 Task: Open Card Prototype Testing Review in Board Customer Journey Optimization to Workspace Digital Product Management and add a team member Softage.4@softage.net, a label Purple, a checklist Pastry Arts, an attachment from your computer, a color Purple and finally, add a card description 'Plan and execute company team-building retreat with a focus on personal branding' and a comment 'Given the potential impact of this task, let us ensure that we have a clear understanding of the consequences of our actions.'. Add a start date 'Jan 08, 1900' with a due date 'Jan 15, 1900'
Action: Mouse moved to (521, 139)
Screenshot: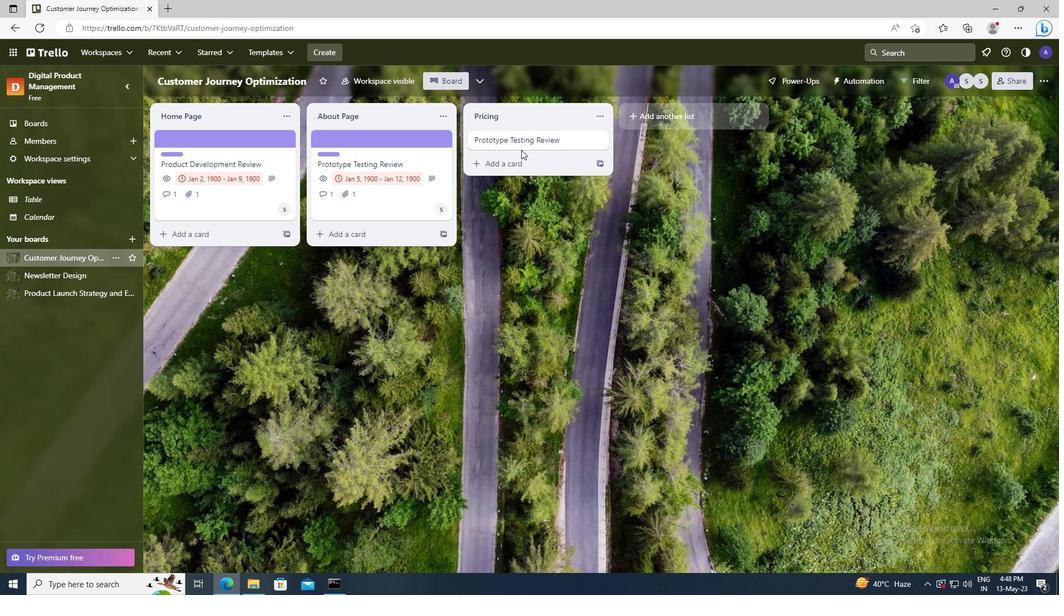 
Action: Mouse pressed left at (521, 139)
Screenshot: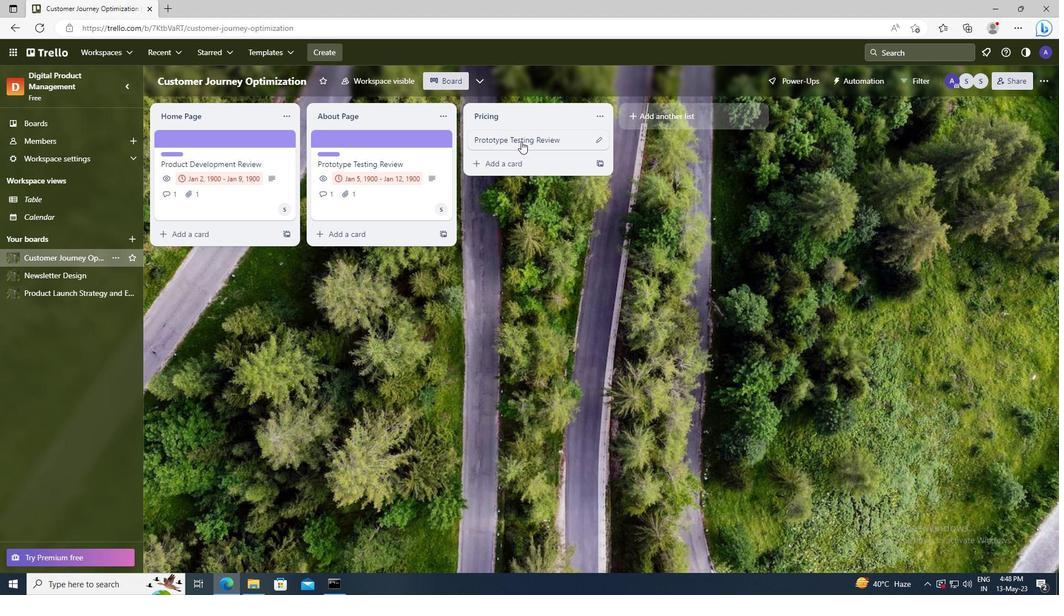 
Action: Mouse moved to (653, 178)
Screenshot: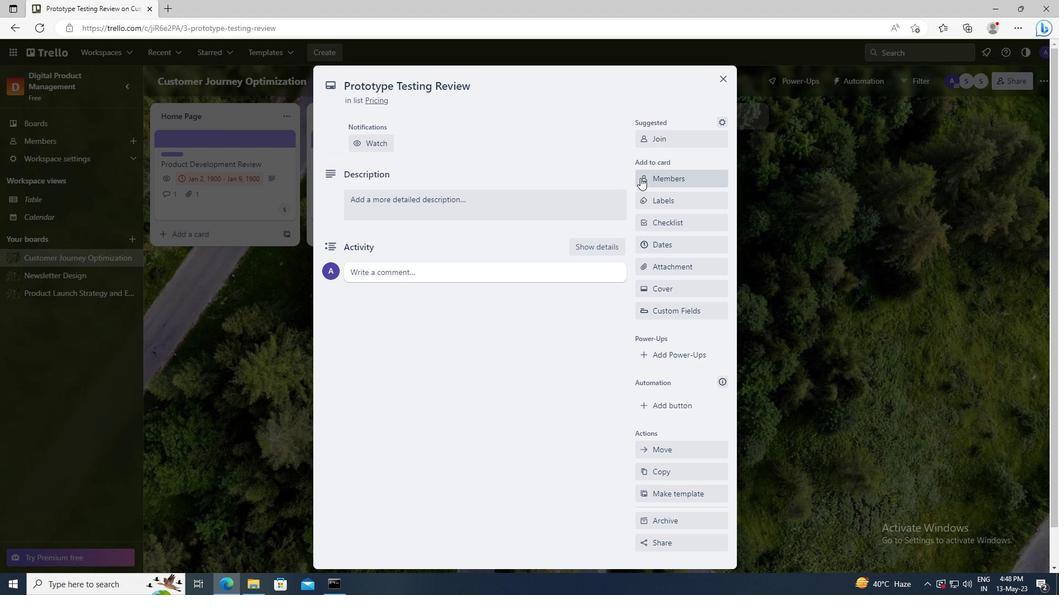 
Action: Mouse pressed left at (653, 178)
Screenshot: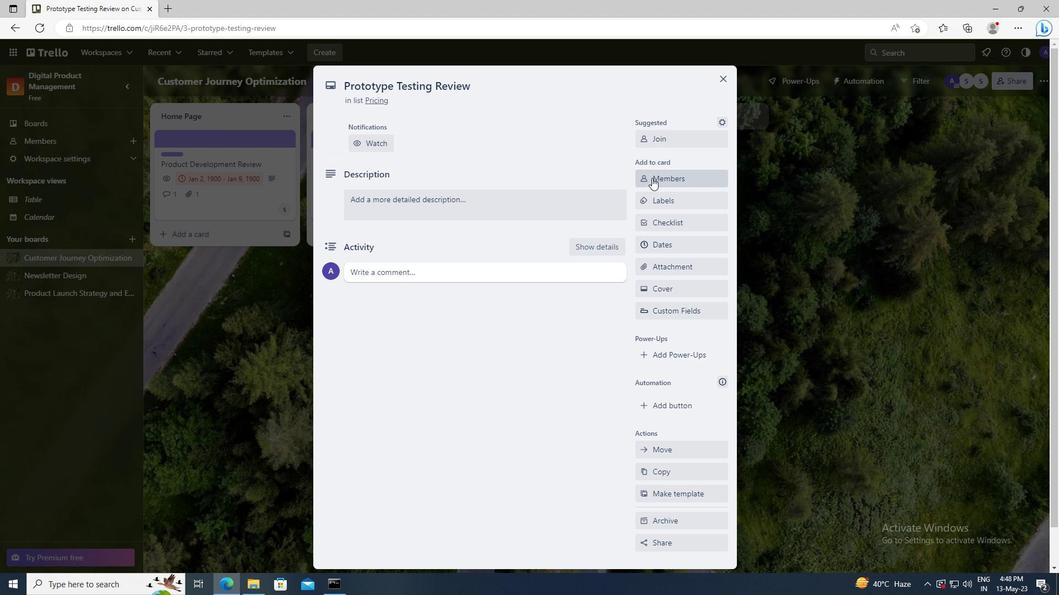 
Action: Mouse moved to (661, 228)
Screenshot: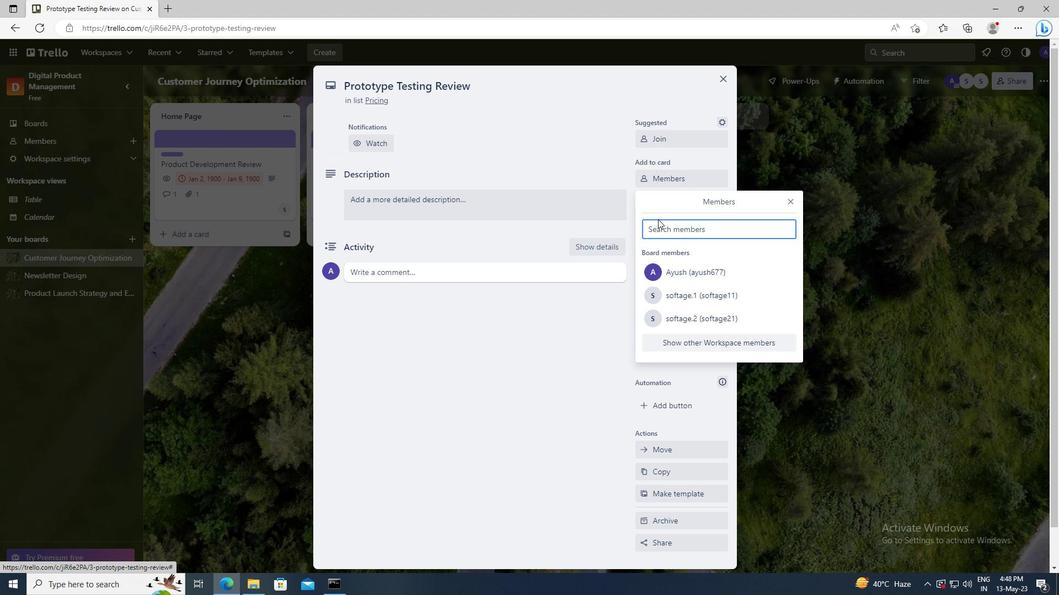 
Action: Mouse pressed left at (661, 228)
Screenshot: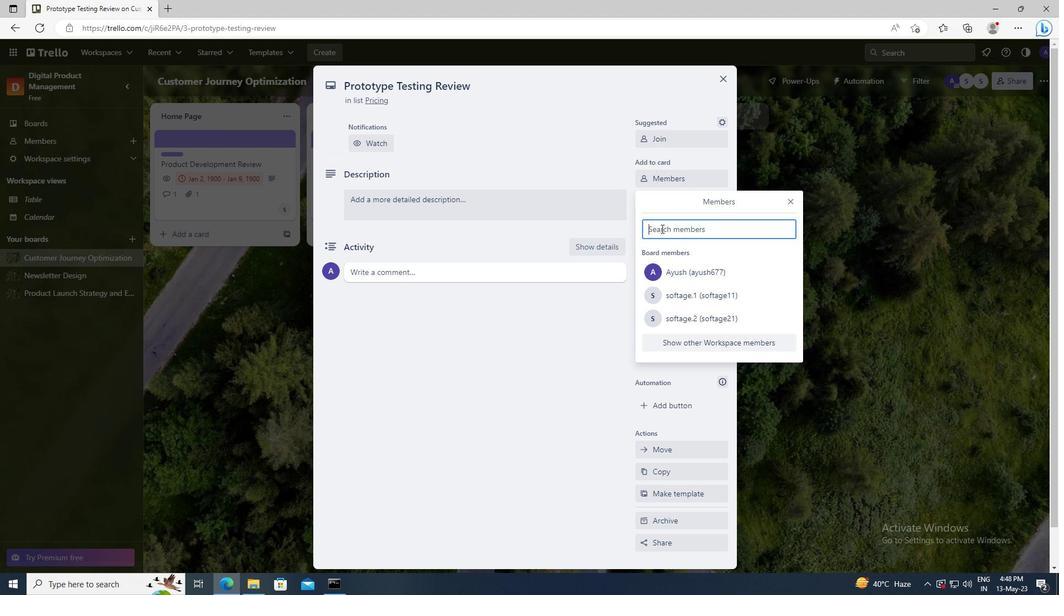 
Action: Key pressed <Key.shift>SOFTAGE.4
Screenshot: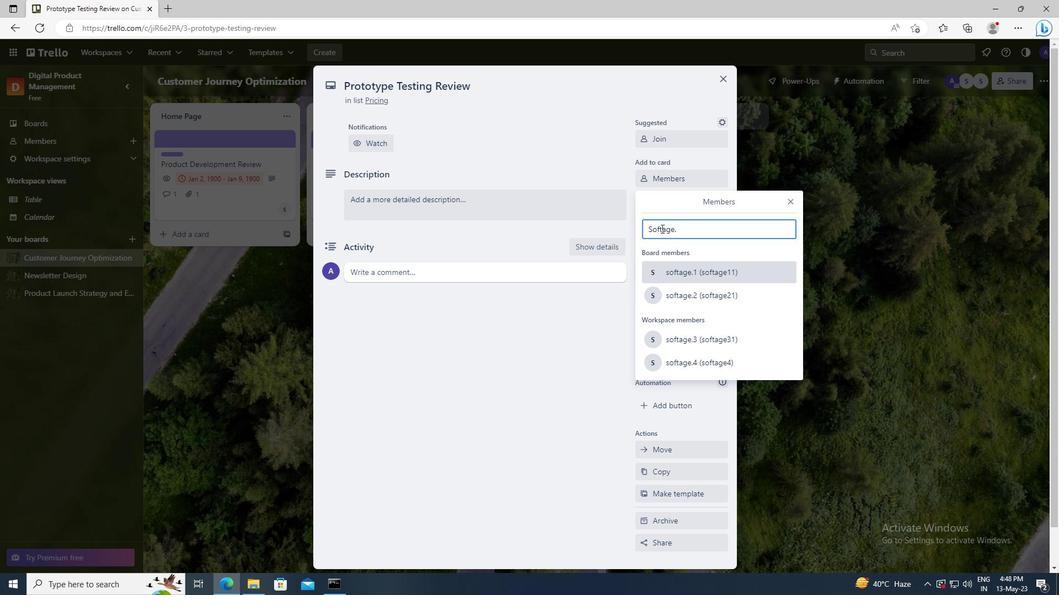 
Action: Mouse moved to (676, 333)
Screenshot: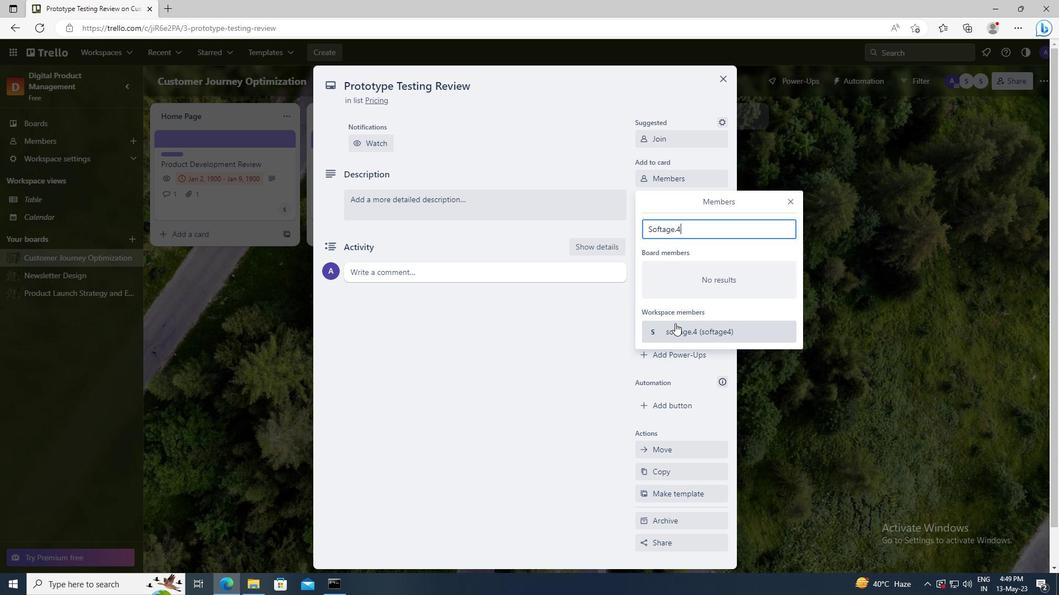 
Action: Mouse pressed left at (676, 333)
Screenshot: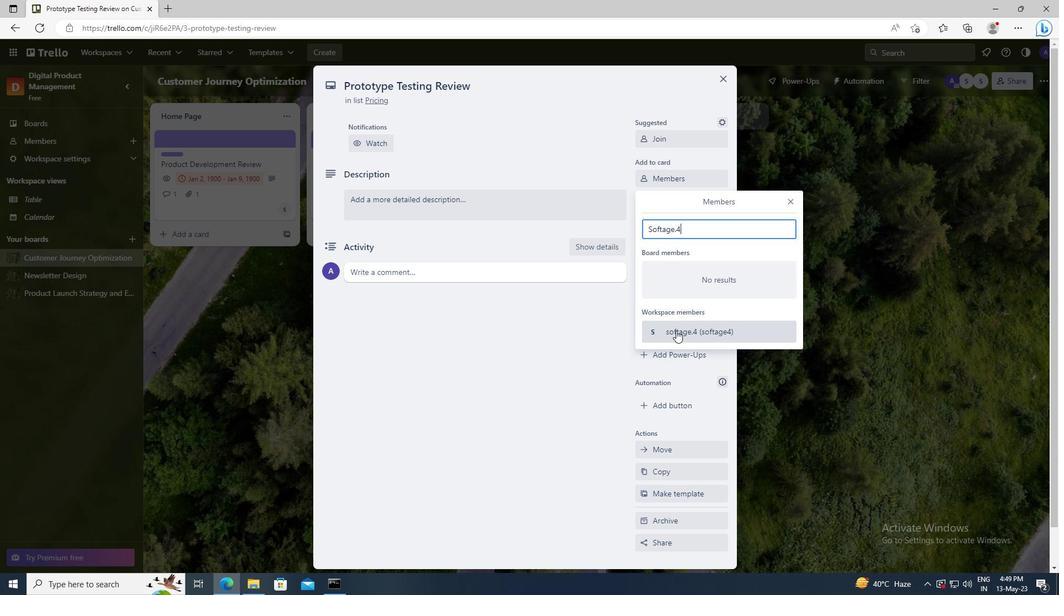 
Action: Mouse moved to (790, 201)
Screenshot: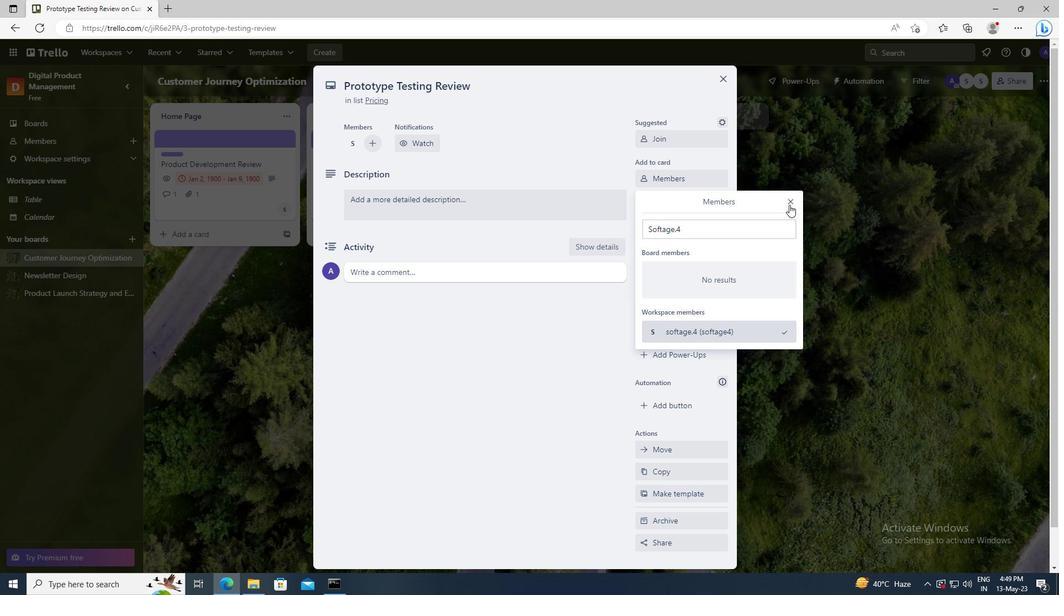
Action: Mouse pressed left at (790, 201)
Screenshot: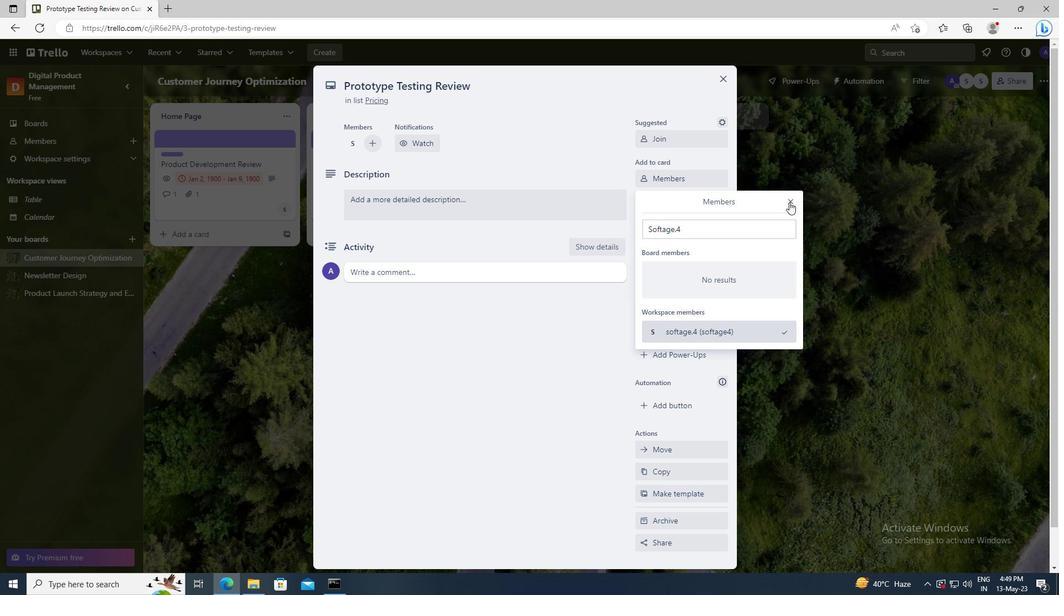 
Action: Mouse moved to (679, 194)
Screenshot: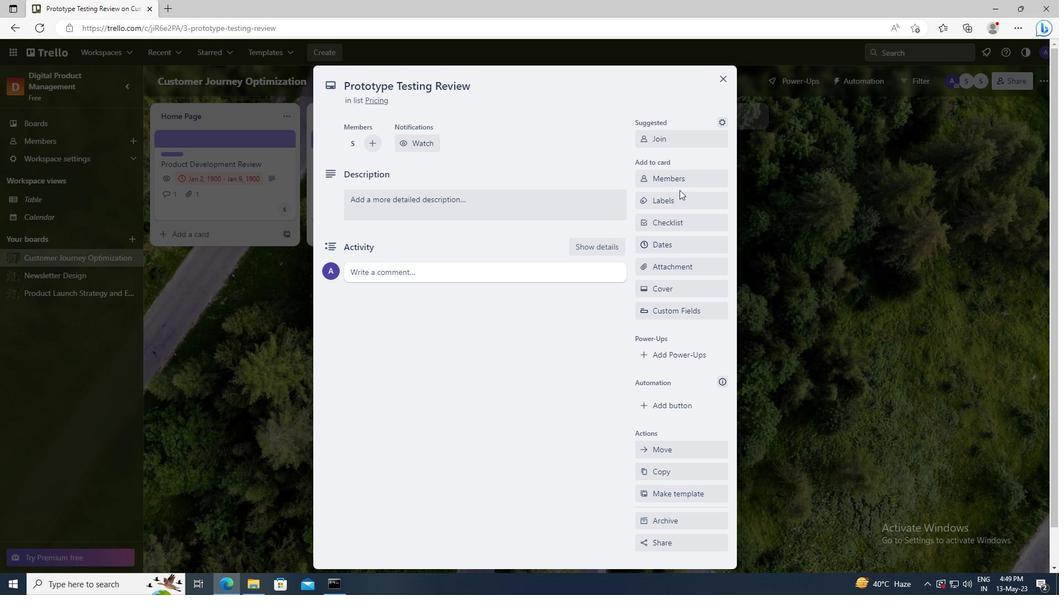 
Action: Mouse pressed left at (679, 194)
Screenshot: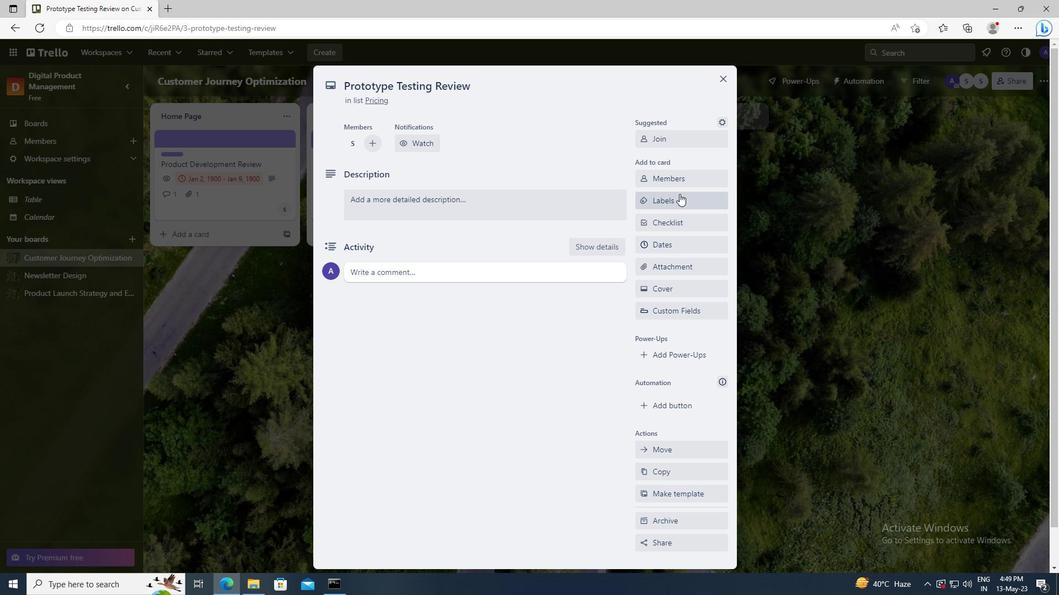 
Action: Mouse moved to (722, 415)
Screenshot: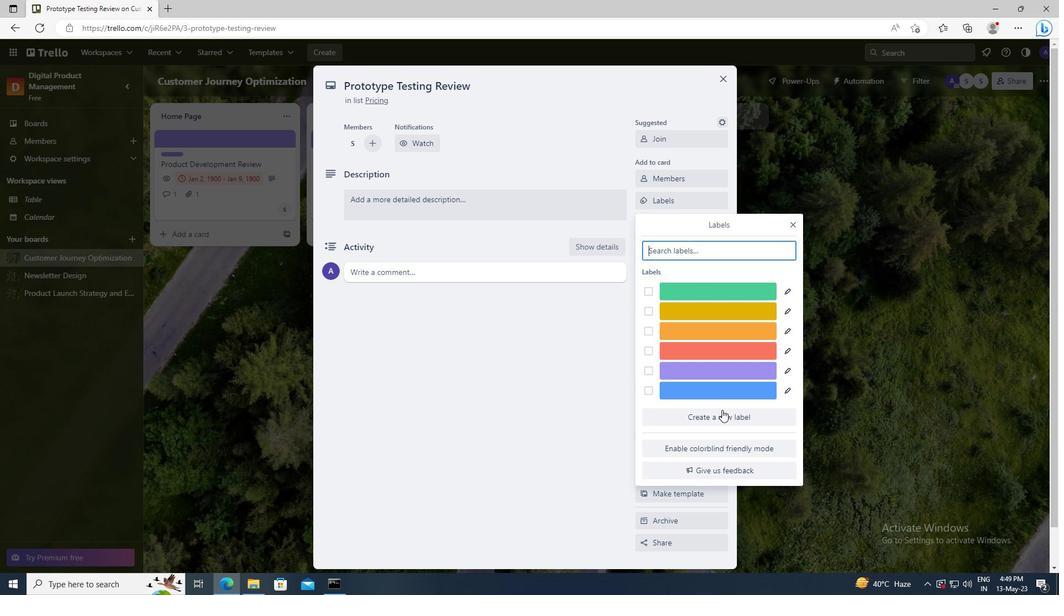 
Action: Mouse pressed left at (722, 415)
Screenshot: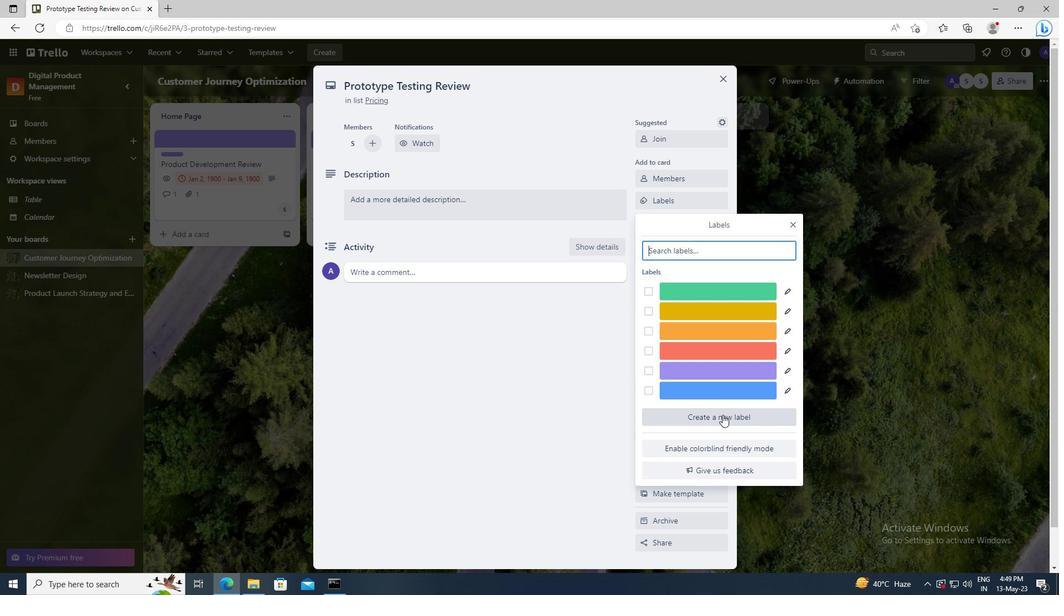 
Action: Mouse moved to (778, 387)
Screenshot: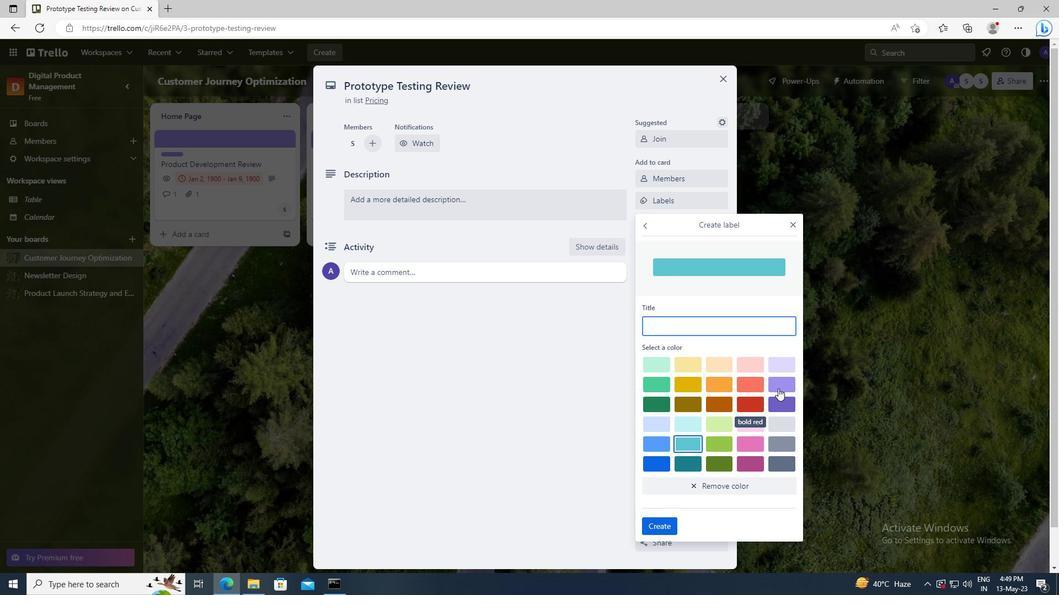 
Action: Mouse pressed left at (778, 387)
Screenshot: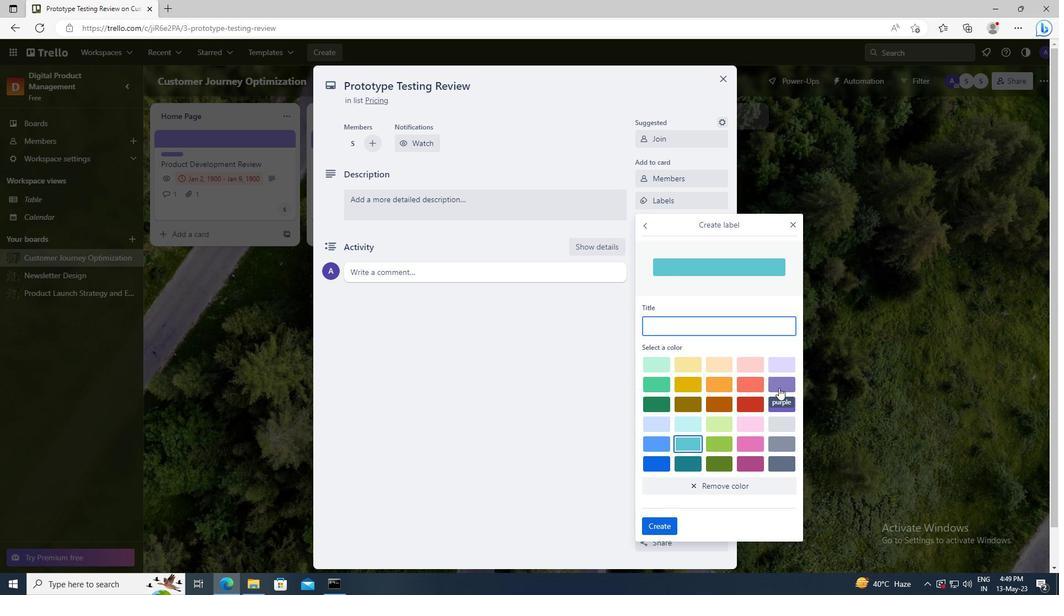 
Action: Mouse moved to (668, 525)
Screenshot: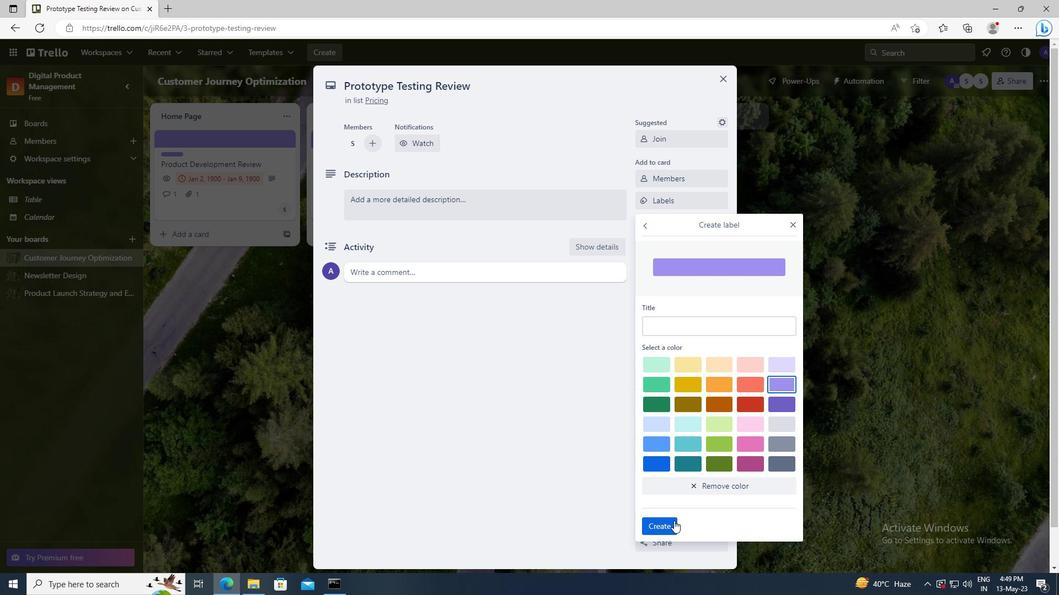 
Action: Mouse pressed left at (668, 525)
Screenshot: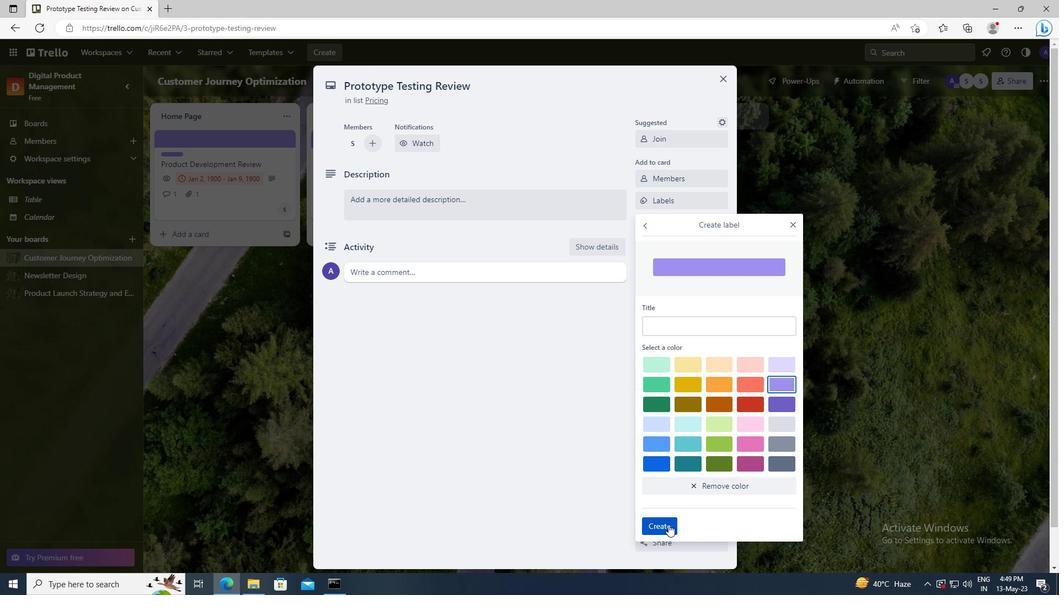 
Action: Mouse moved to (795, 225)
Screenshot: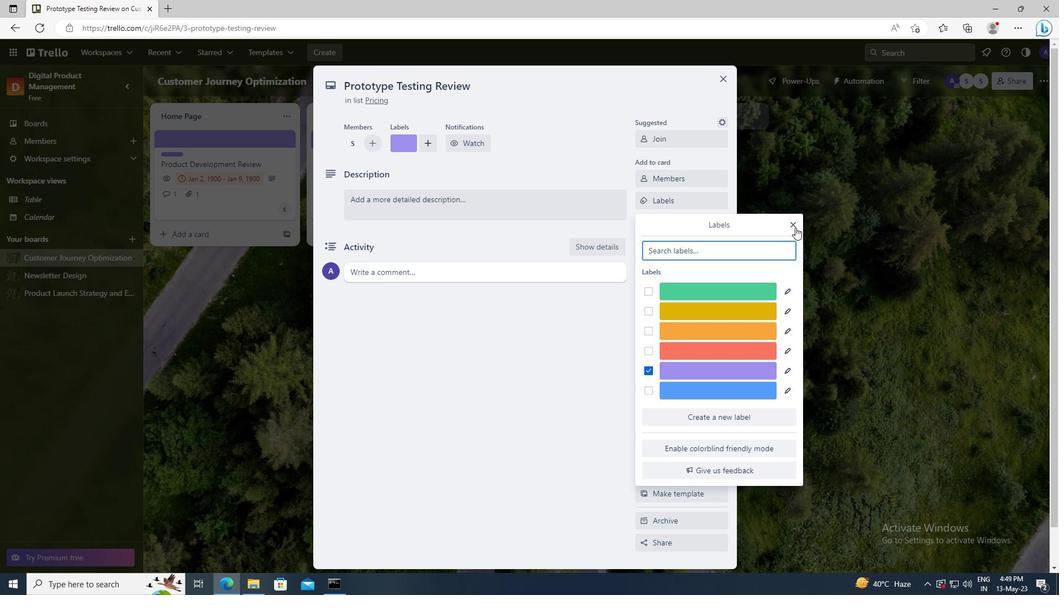 
Action: Mouse pressed left at (795, 225)
Screenshot: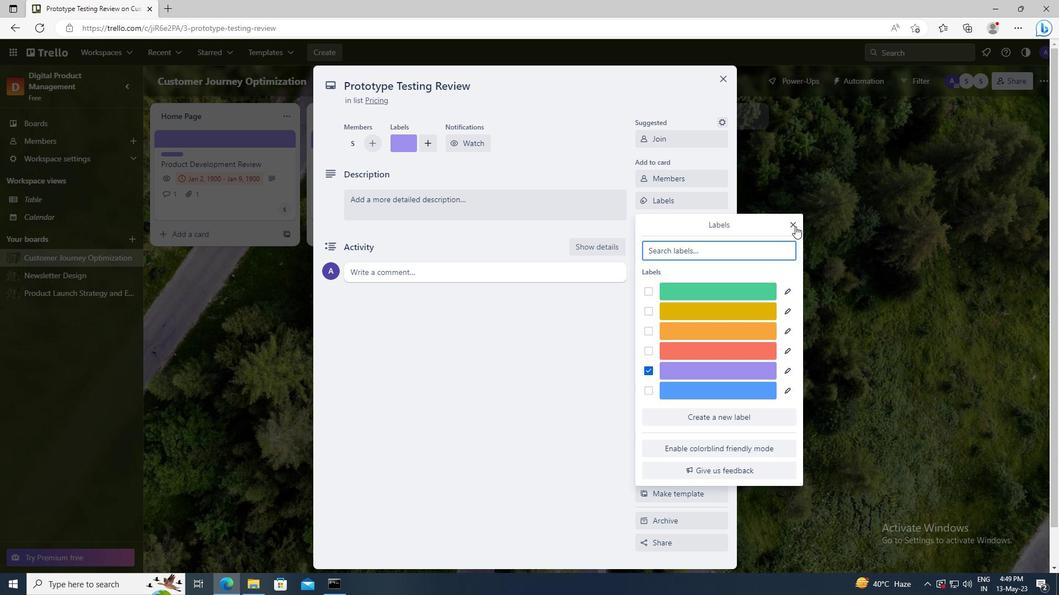 
Action: Mouse moved to (696, 225)
Screenshot: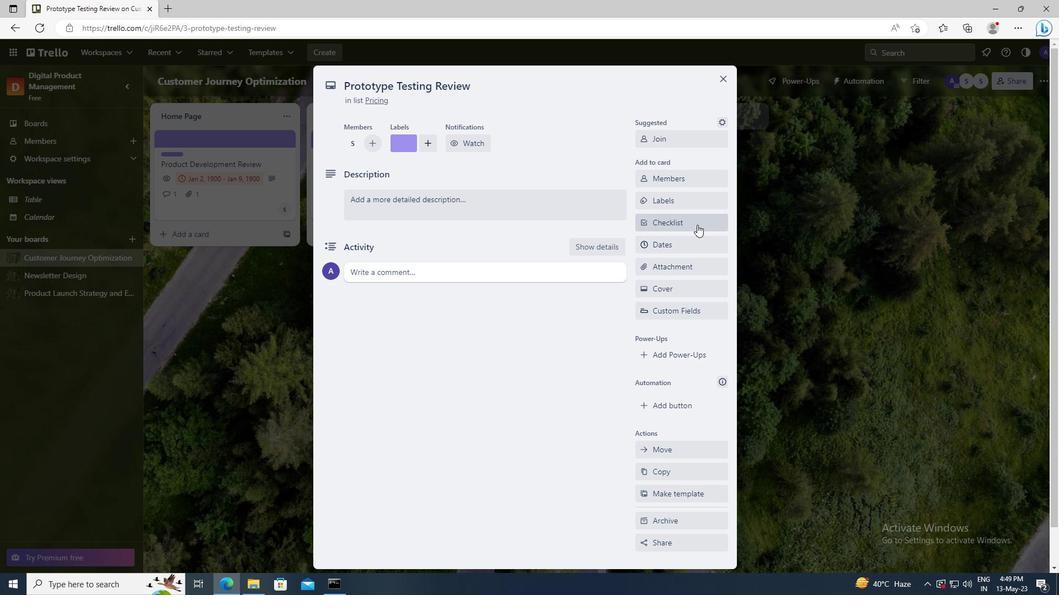 
Action: Mouse pressed left at (696, 225)
Screenshot: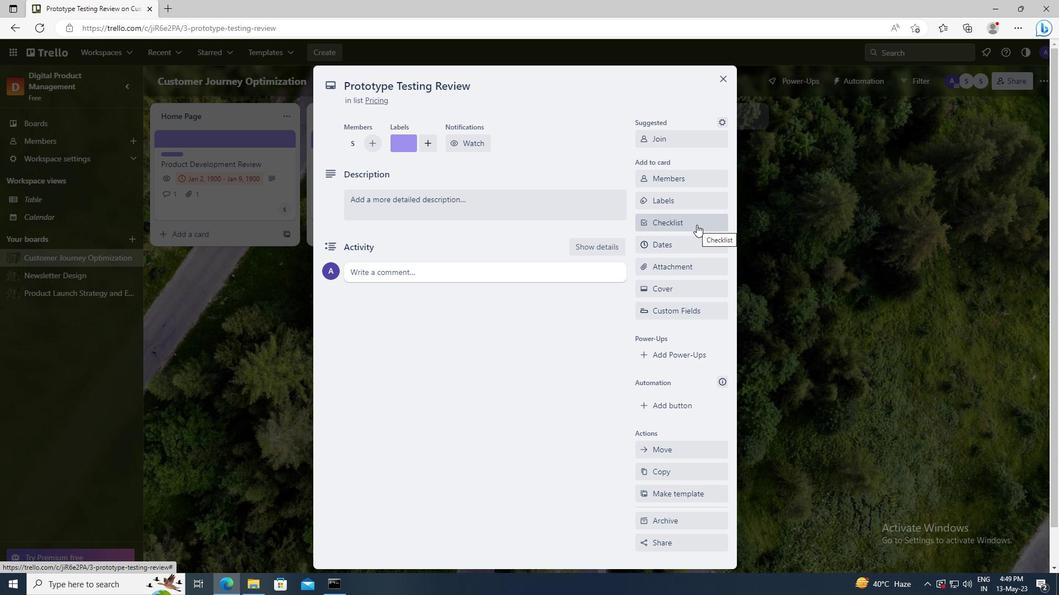 
Action: Key pressed <Key.shift>PASTRY<Key.space><Key.shift_r>ARTS
Screenshot: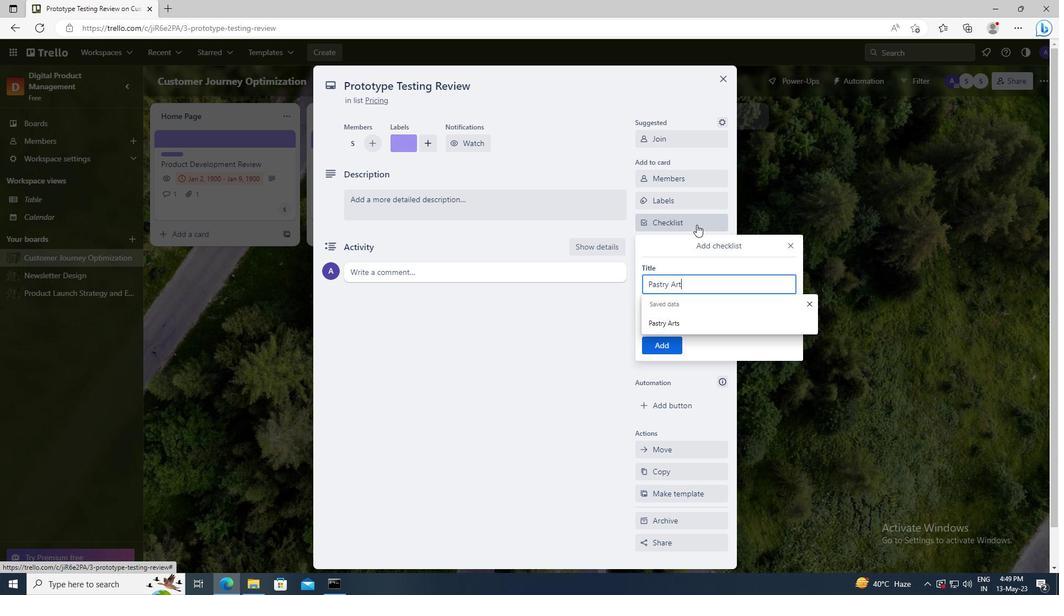 
Action: Mouse moved to (674, 344)
Screenshot: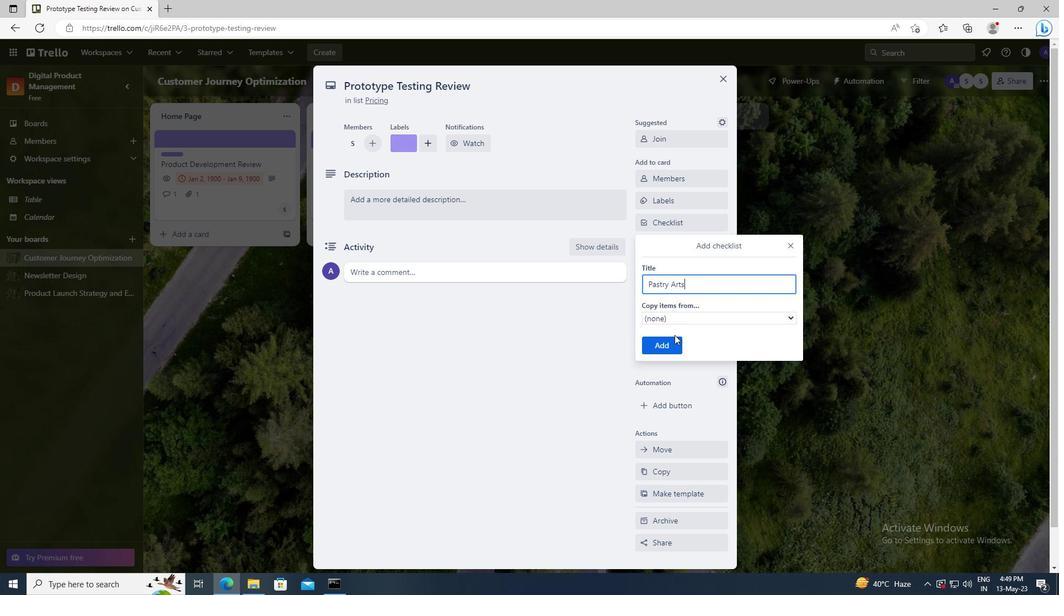
Action: Mouse pressed left at (674, 344)
Screenshot: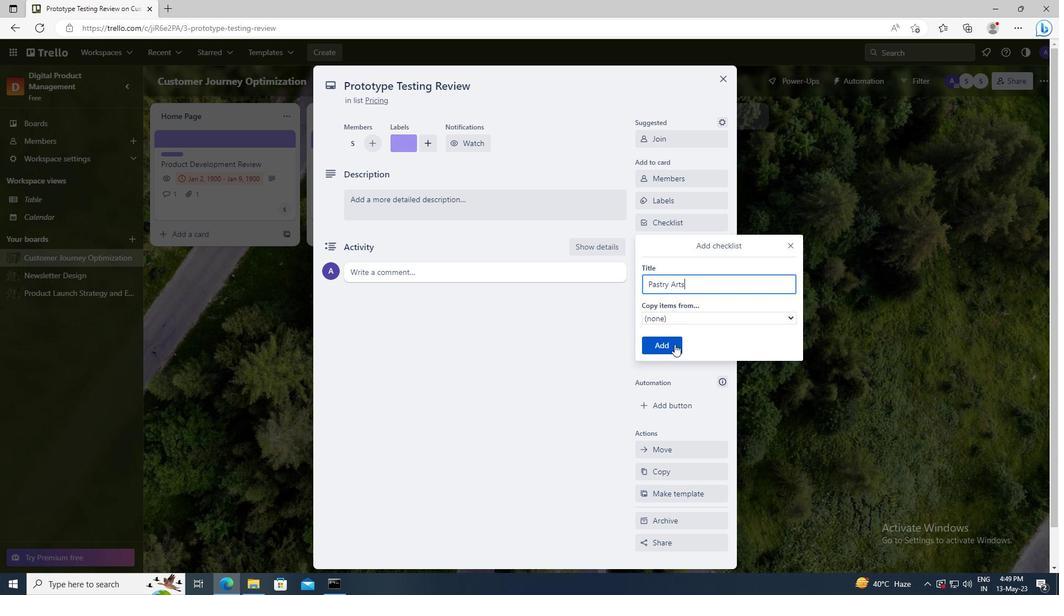 
Action: Mouse moved to (670, 269)
Screenshot: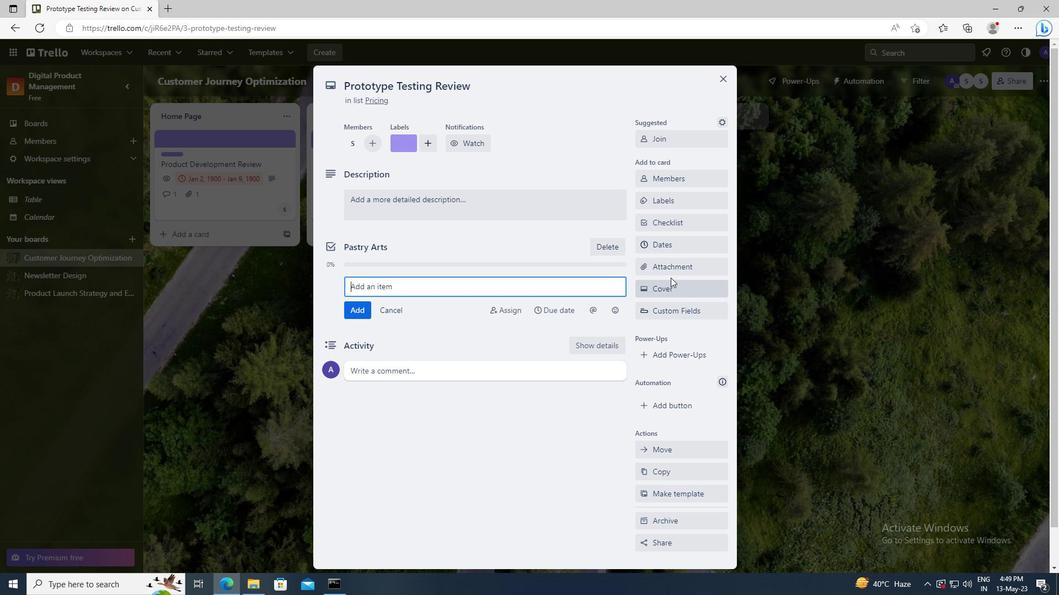 
Action: Mouse pressed left at (670, 269)
Screenshot: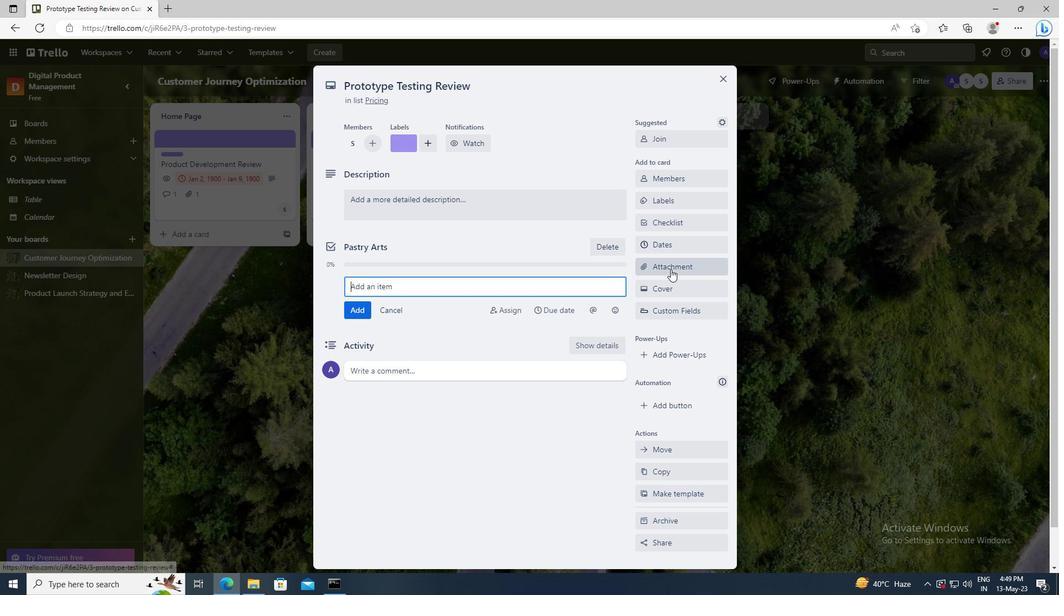 
Action: Mouse moved to (673, 314)
Screenshot: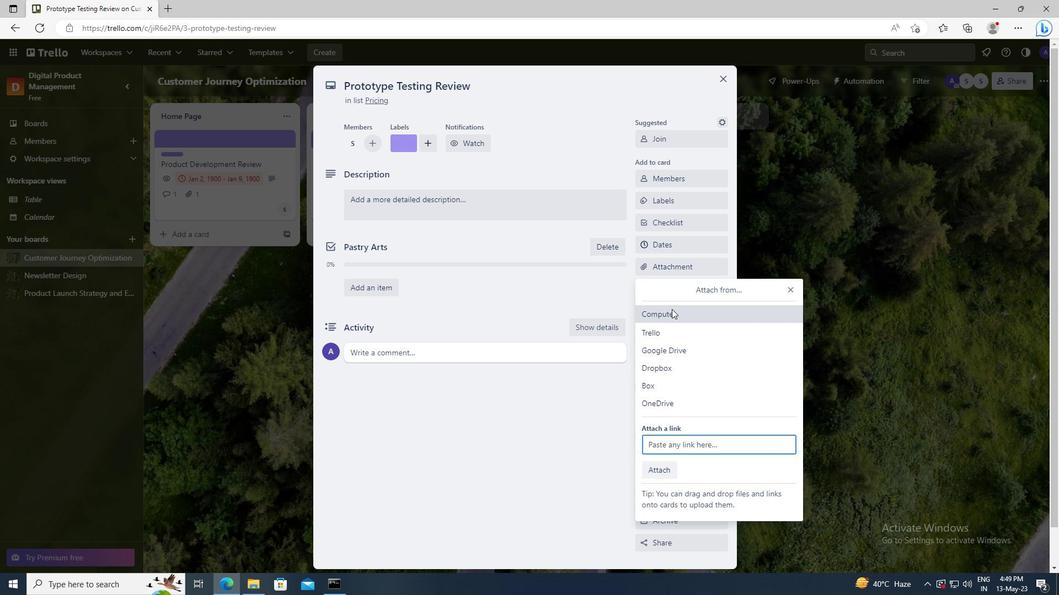 
Action: Mouse pressed left at (673, 314)
Screenshot: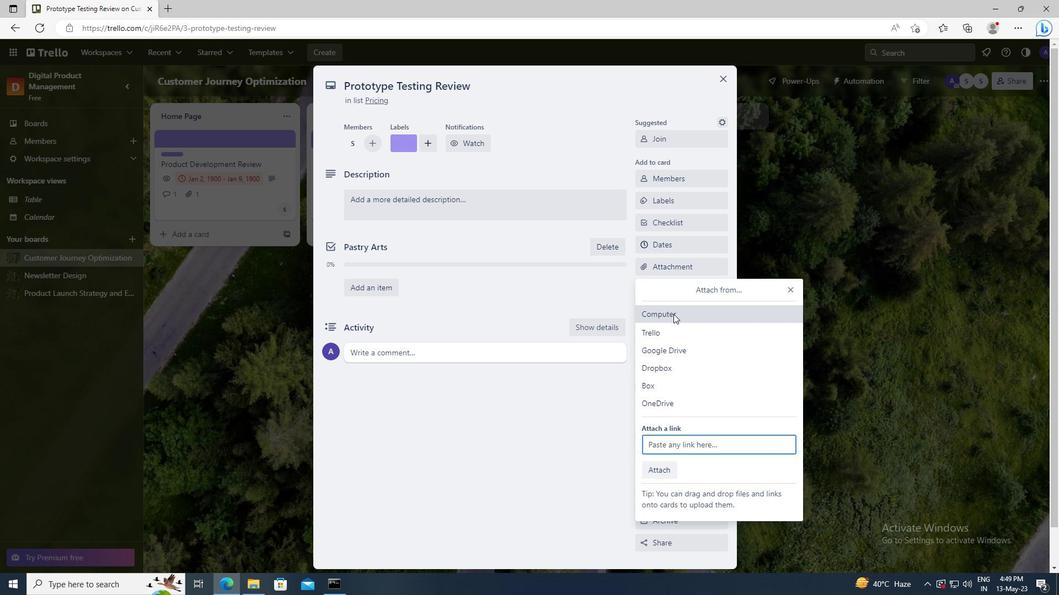
Action: Mouse moved to (287, 99)
Screenshot: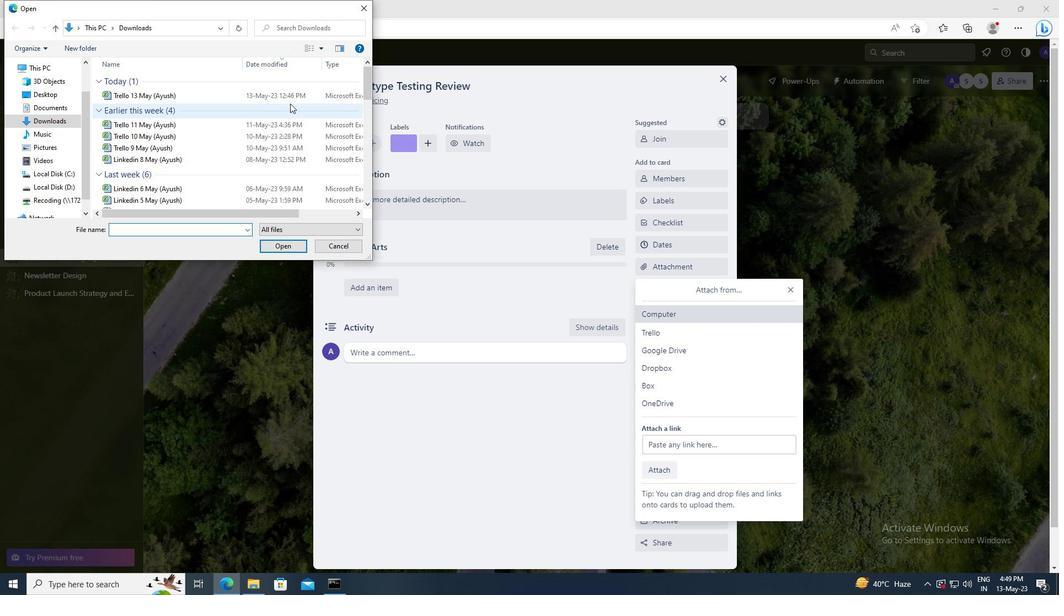 
Action: Mouse pressed left at (287, 99)
Screenshot: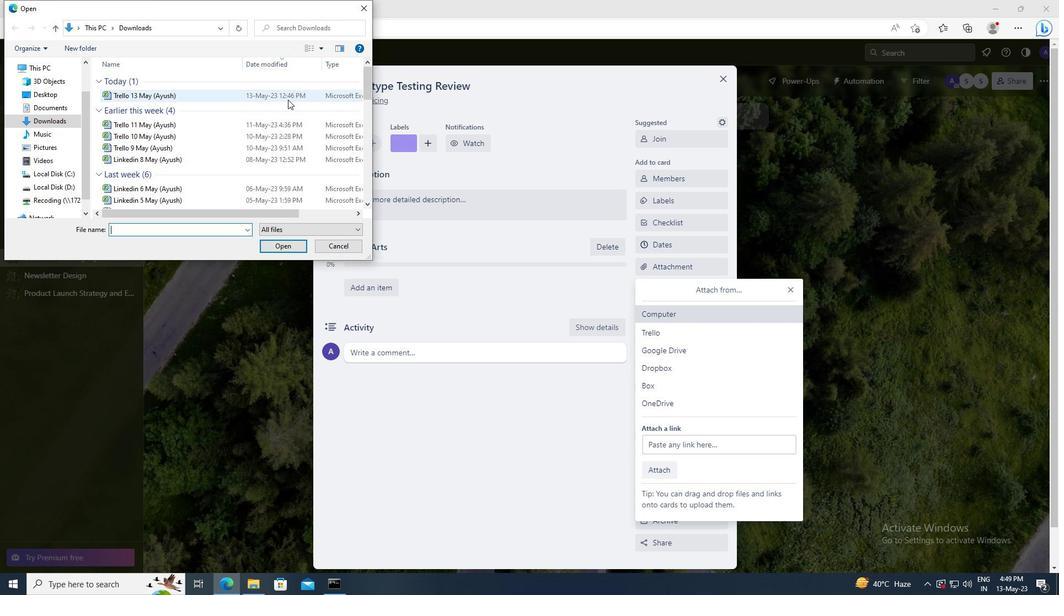
Action: Mouse moved to (291, 246)
Screenshot: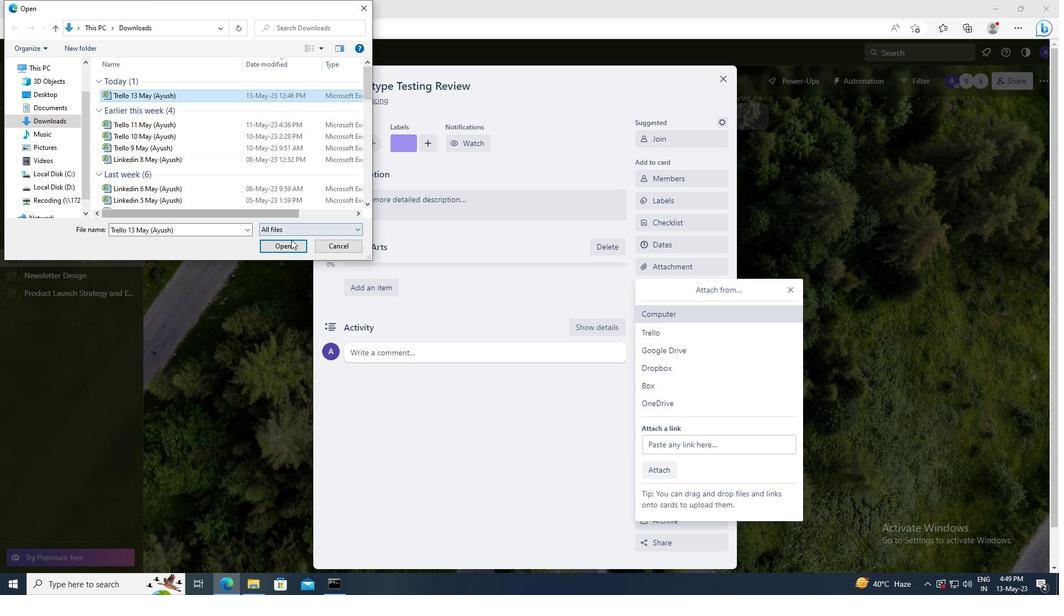 
Action: Mouse pressed left at (291, 246)
Screenshot: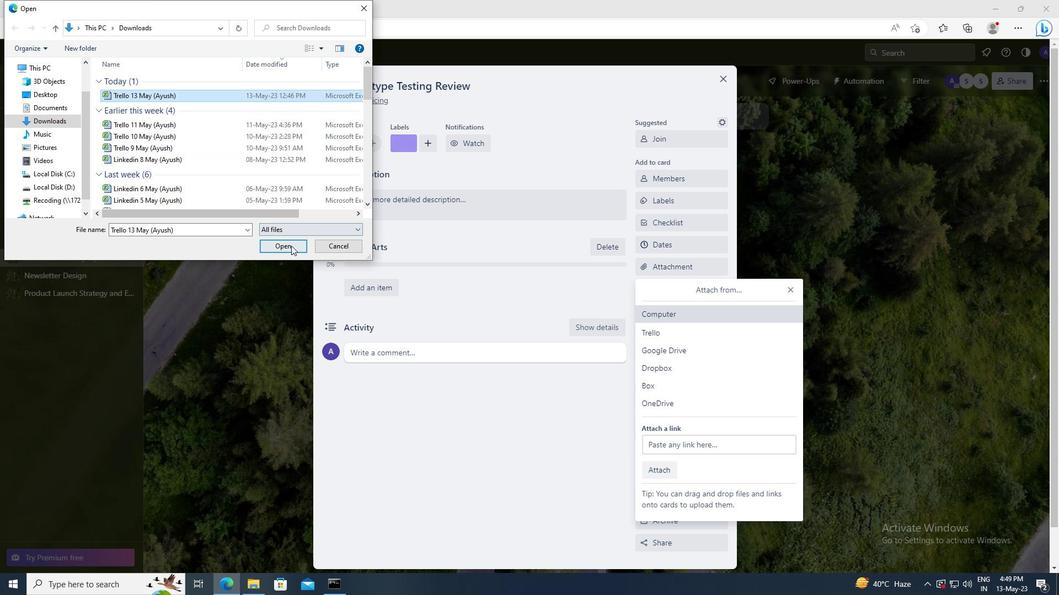 
Action: Mouse moved to (651, 288)
Screenshot: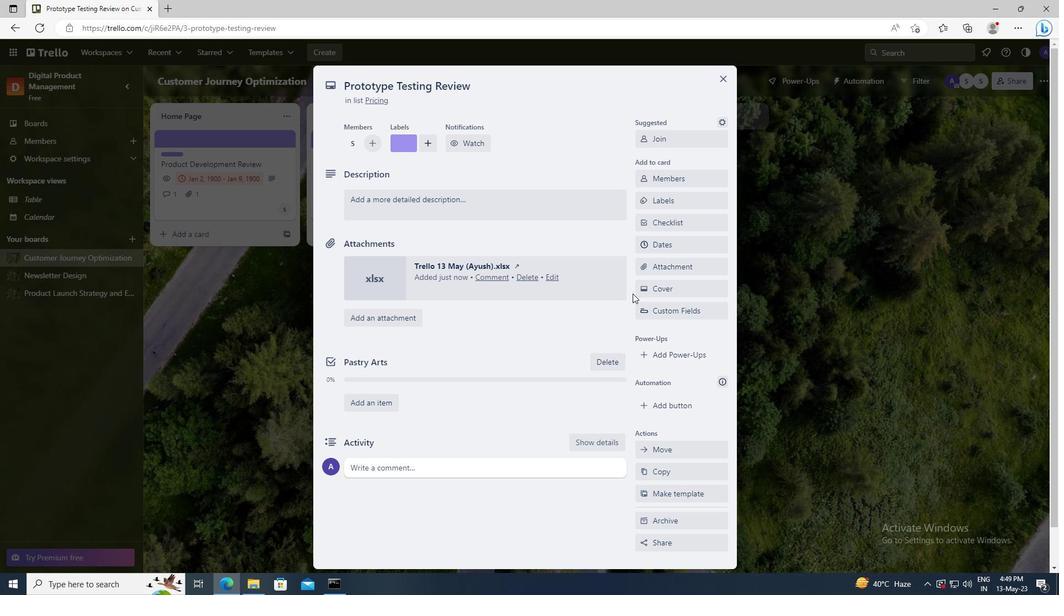 
Action: Mouse pressed left at (651, 288)
Screenshot: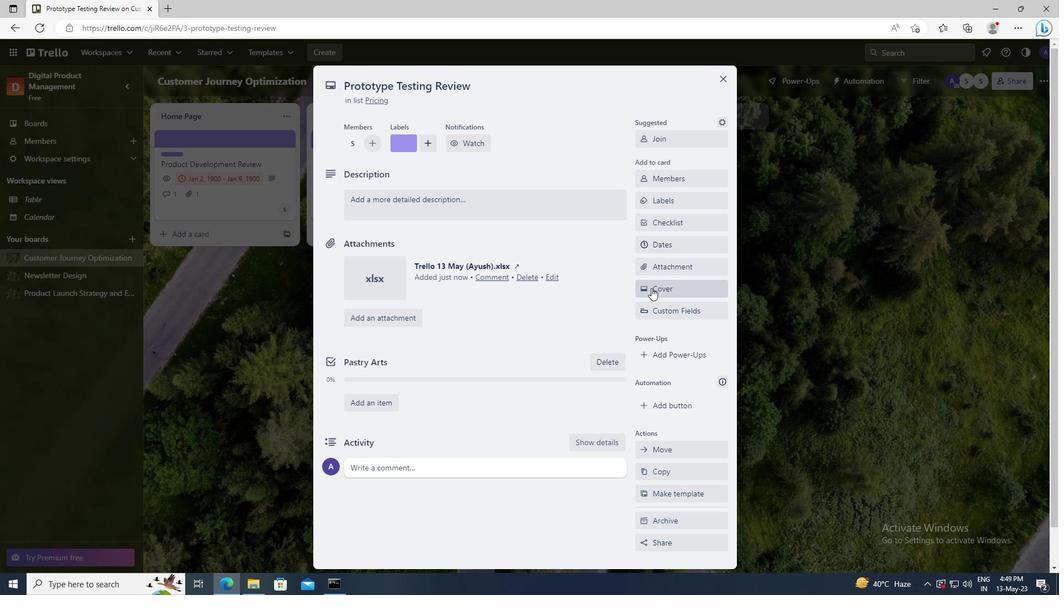 
Action: Mouse moved to (778, 349)
Screenshot: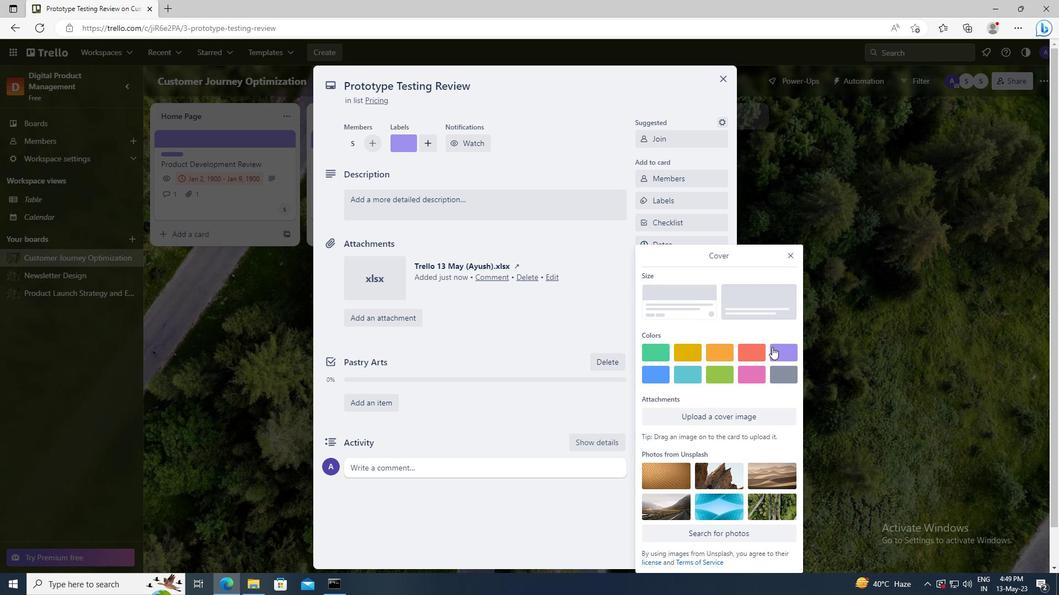 
Action: Mouse pressed left at (778, 349)
Screenshot: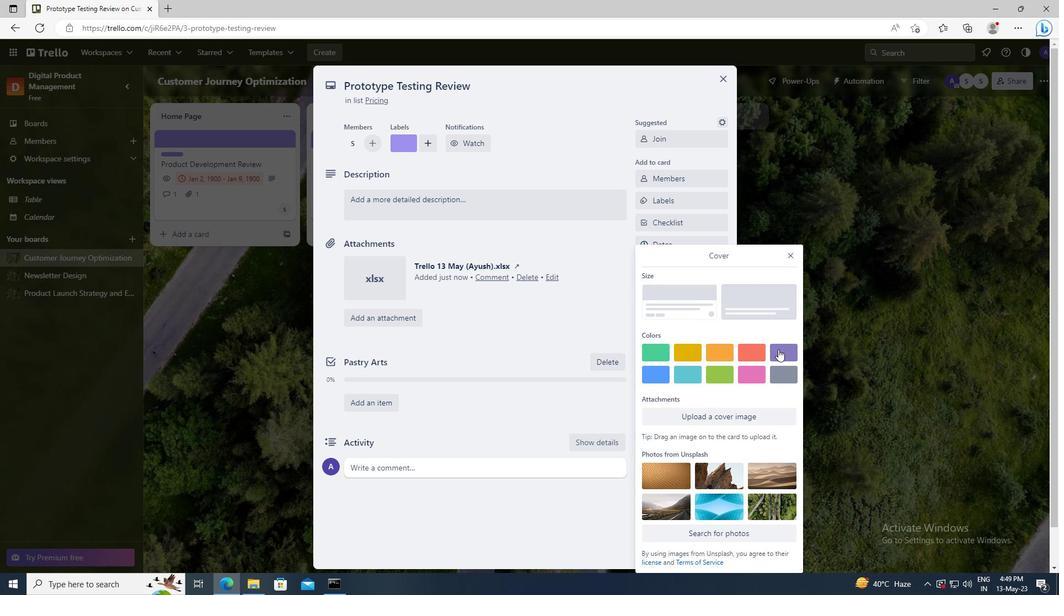 
Action: Mouse moved to (790, 236)
Screenshot: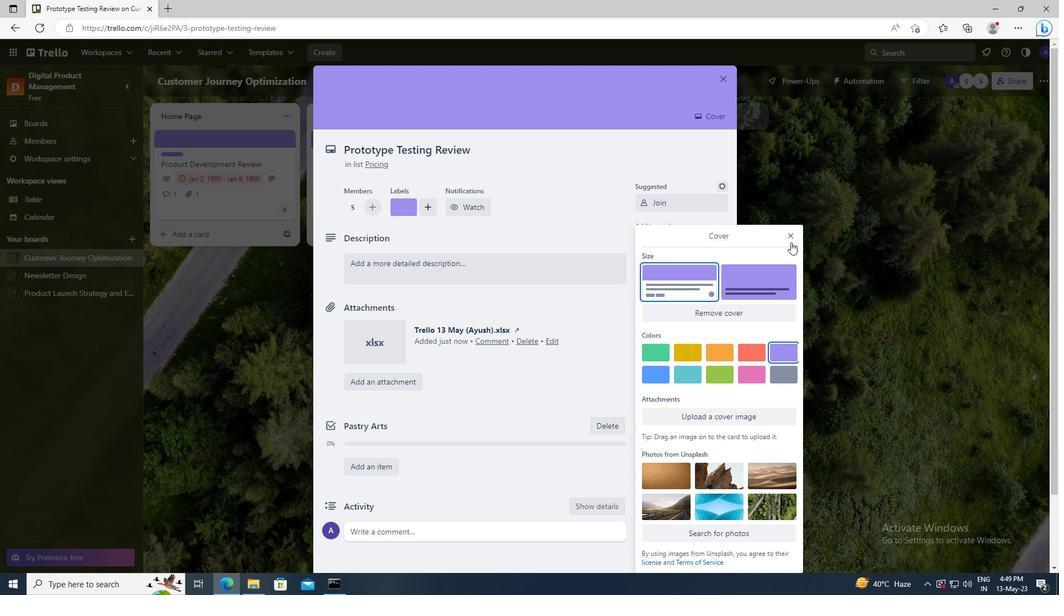 
Action: Mouse pressed left at (790, 236)
Screenshot: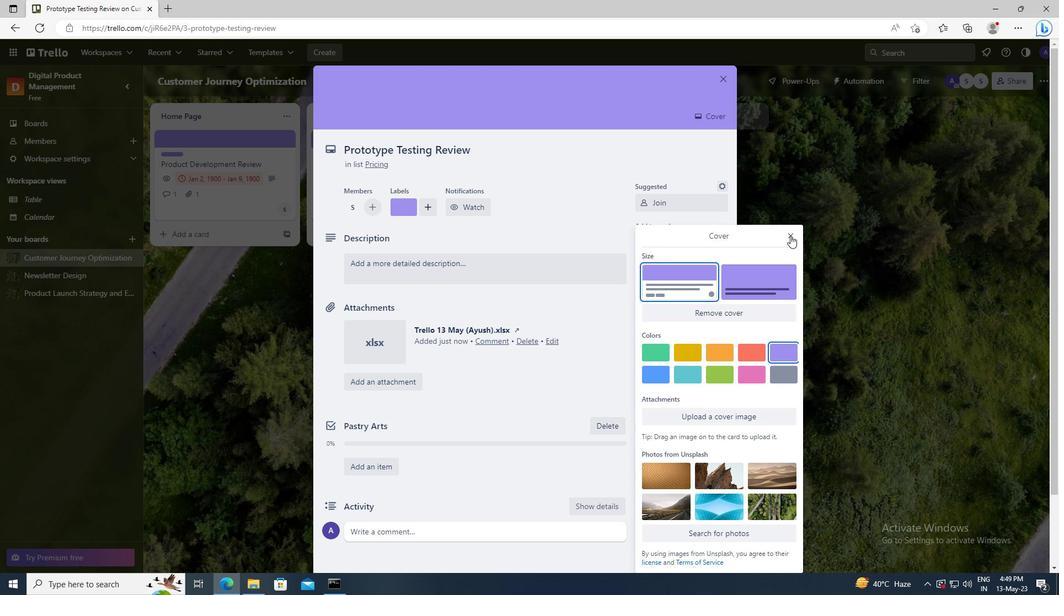 
Action: Mouse moved to (515, 274)
Screenshot: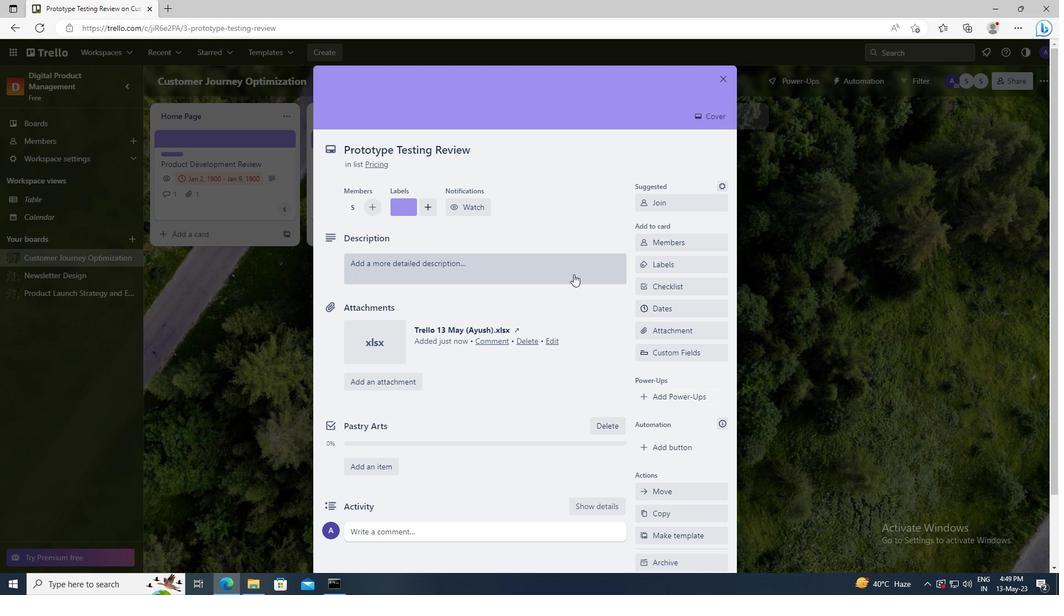 
Action: Mouse pressed left at (515, 274)
Screenshot: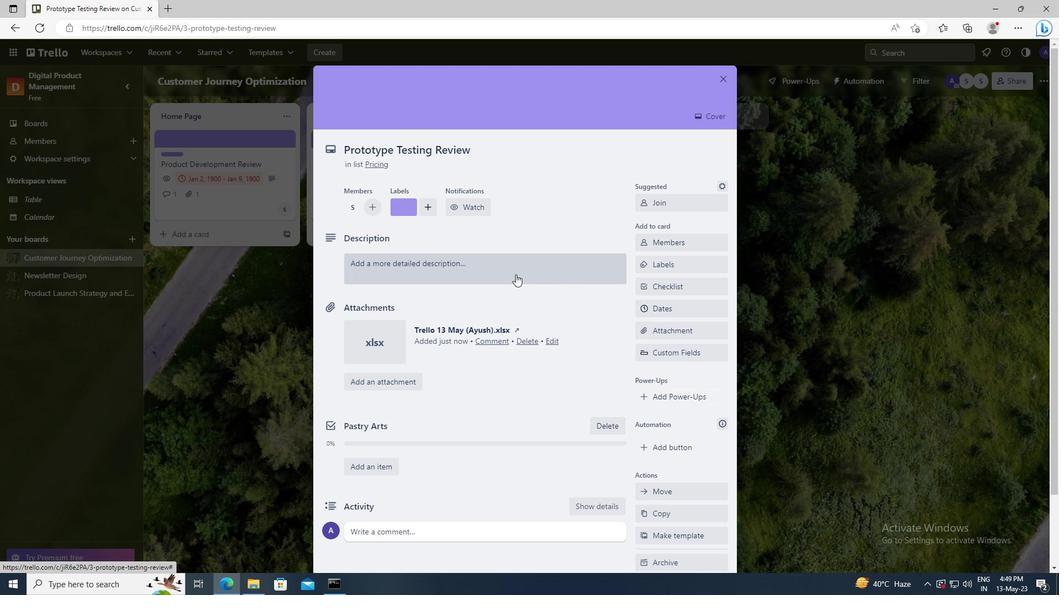 
Action: Key pressed <Key.shift>PLAN<Key.space>AND<Key.space>EXECUTE<Key.space>COMPANY<Key.space>TEAM-BUILDING<Key.space>RETREAT<Key.space>WITH<Key.space>A<Key.space>FOCUS<Key.space>ON<Key.space>PERSONAL<Key.space>BRANDING
Screenshot: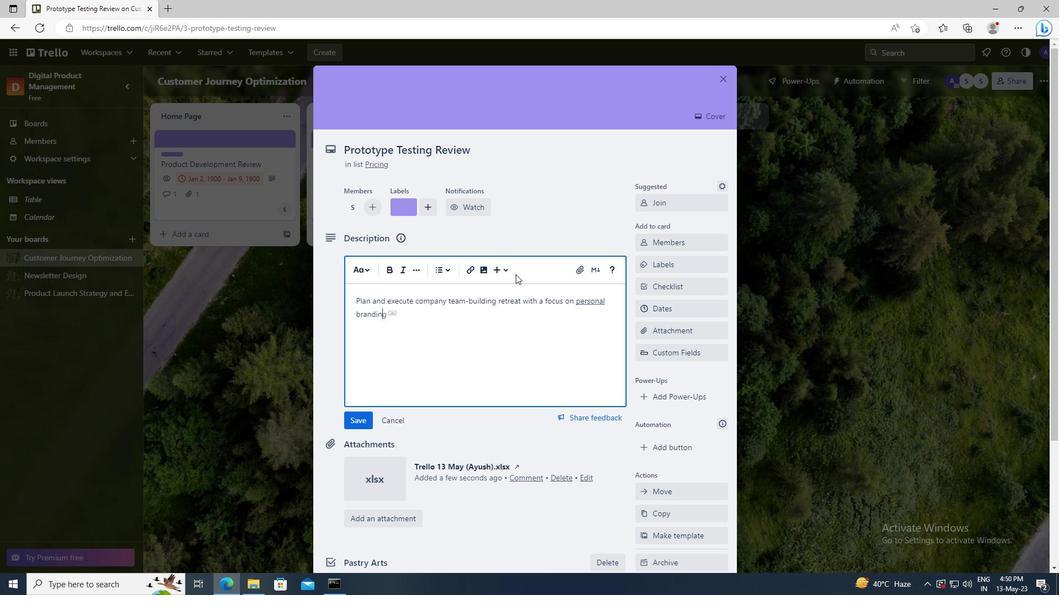 
Action: Mouse scrolled (515, 274) with delta (0, 0)
Screenshot: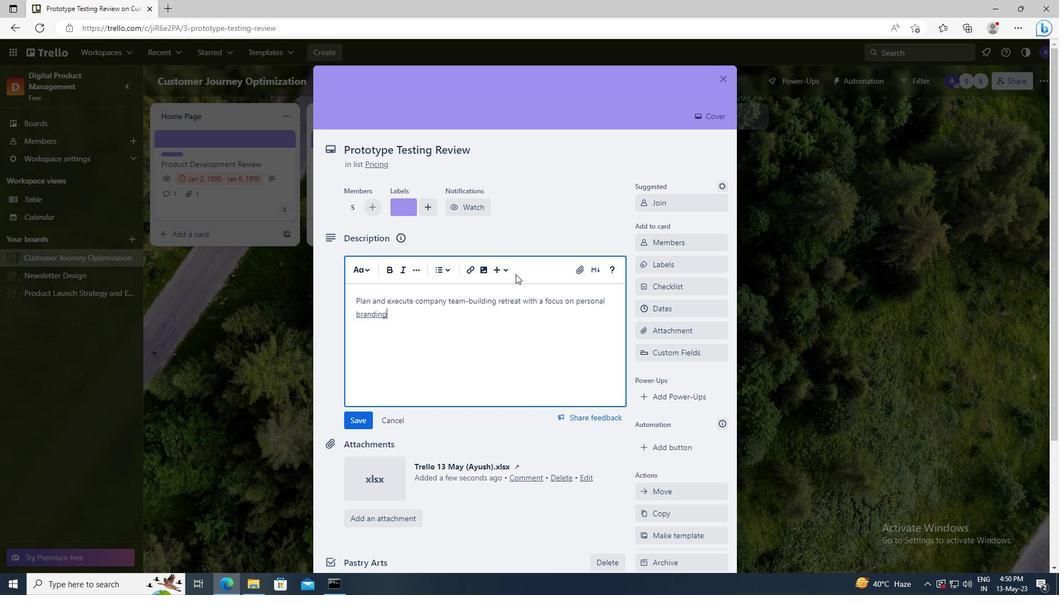 
Action: Mouse moved to (365, 339)
Screenshot: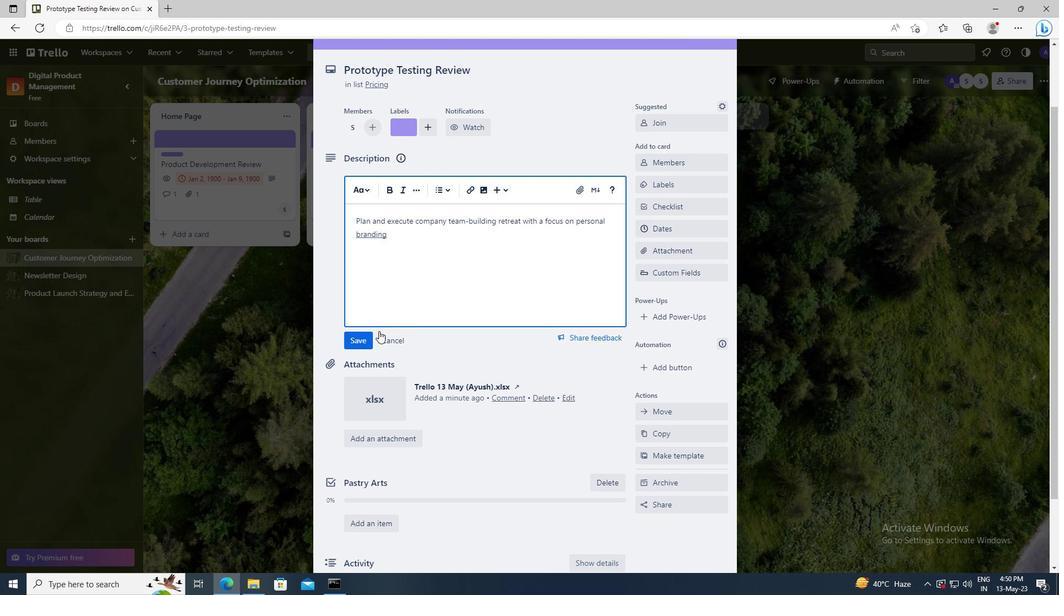 
Action: Mouse pressed left at (365, 339)
Screenshot: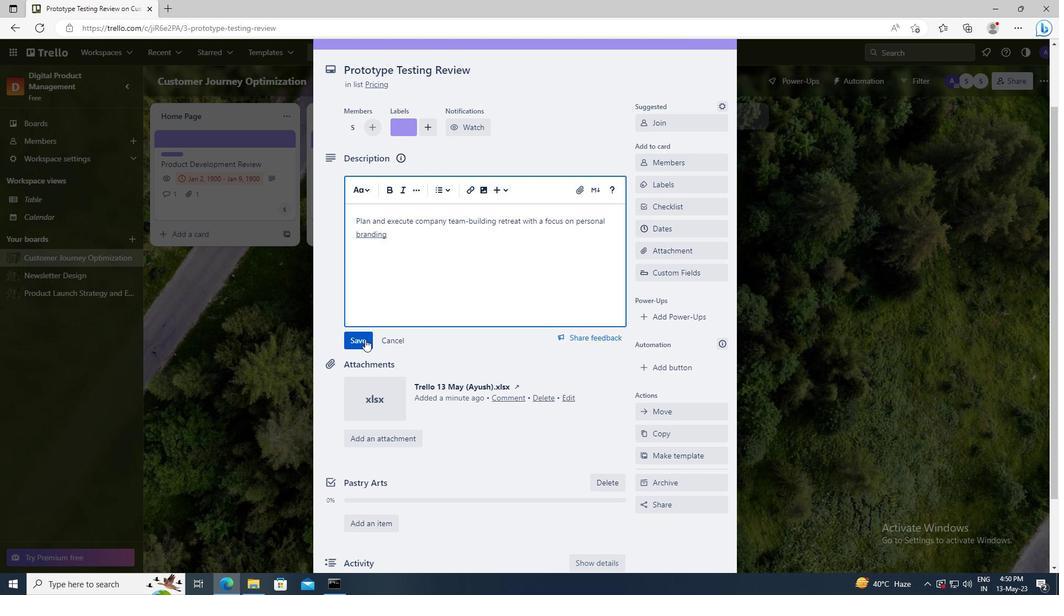 
Action: Mouse scrolled (365, 339) with delta (0, 0)
Screenshot: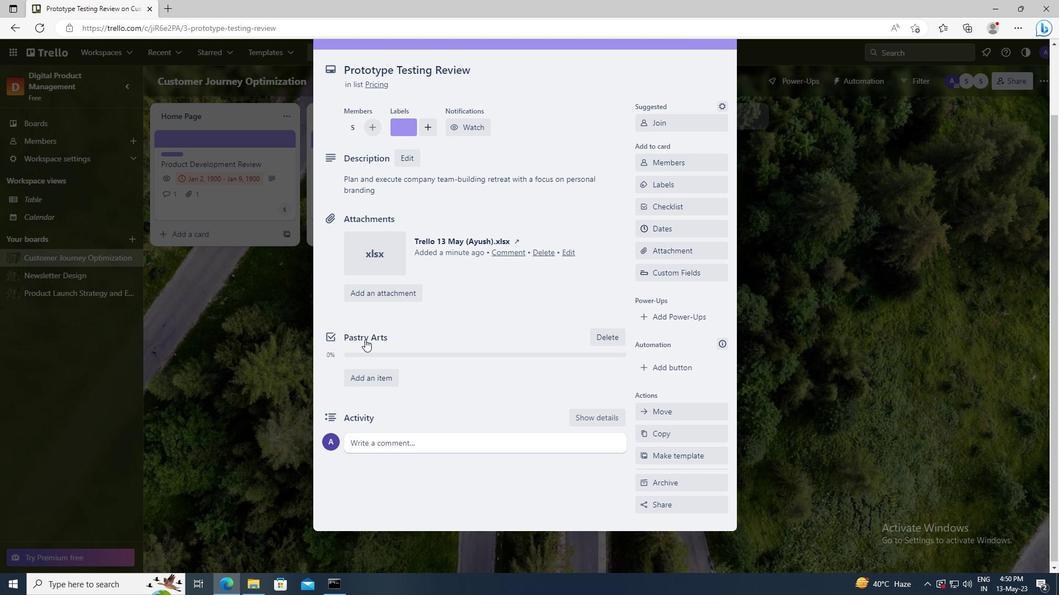 
Action: Mouse moved to (379, 441)
Screenshot: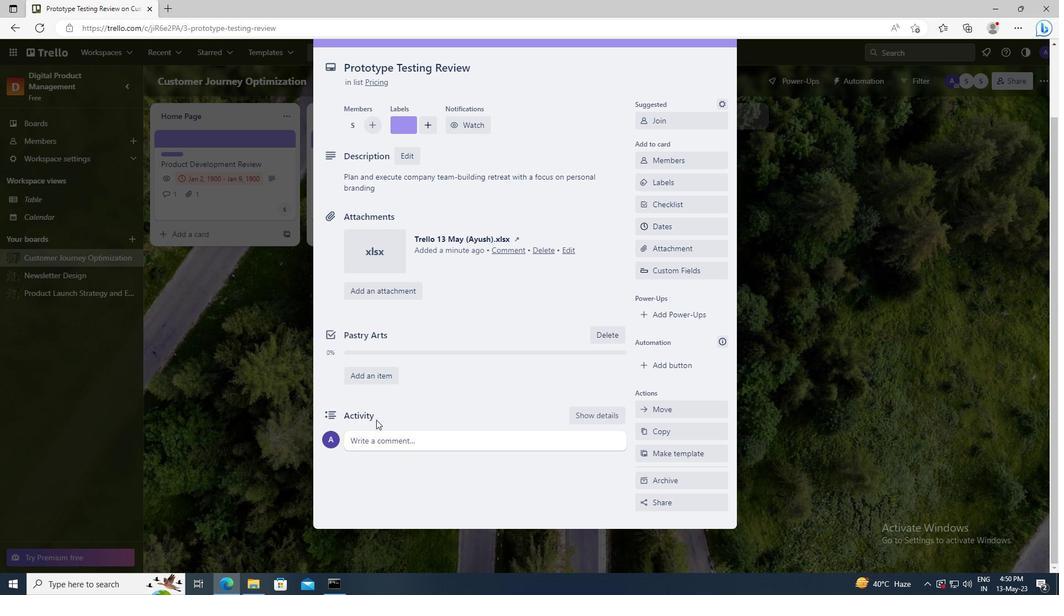 
Action: Mouse pressed left at (379, 441)
Screenshot: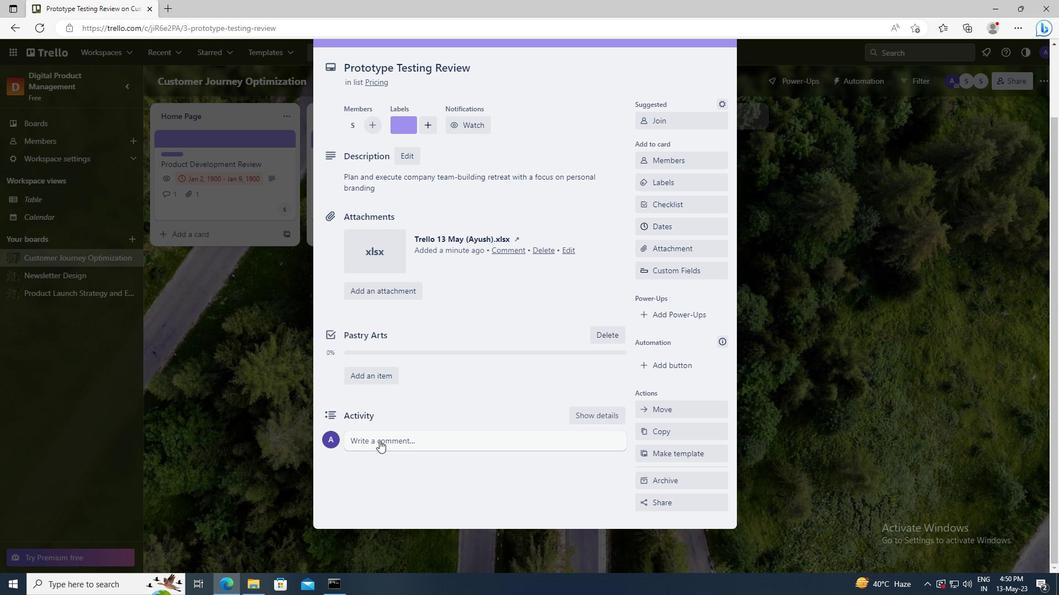 
Action: Mouse moved to (379, 442)
Screenshot: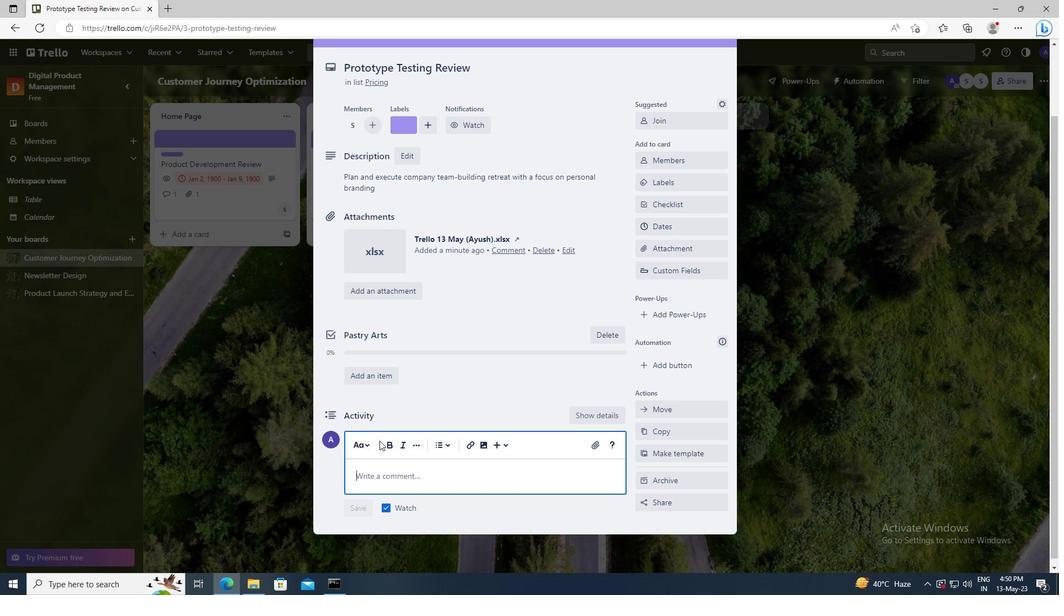 
Action: Key pressed <Key.shift>GIVEN<Key.space>THE<Key.space>POTENTIAL<Key.space>IMPACT<Key.space>OF<Key.space>THIS<Key.space>TASK,<Key.space>LET<Key.space>US<Key.space>ENSURE<Key.space>THAT<Key.space>WE<Key.space>HAVE<Key.space>A<Key.space>CLEAR<Key.space>UNDERSTANDING<Key.space>OF<Key.space>THE<Key.space>CONSEQUENCES<Key.space>OF<Key.space>OUR<Key.space>ACTIONS.
Screenshot: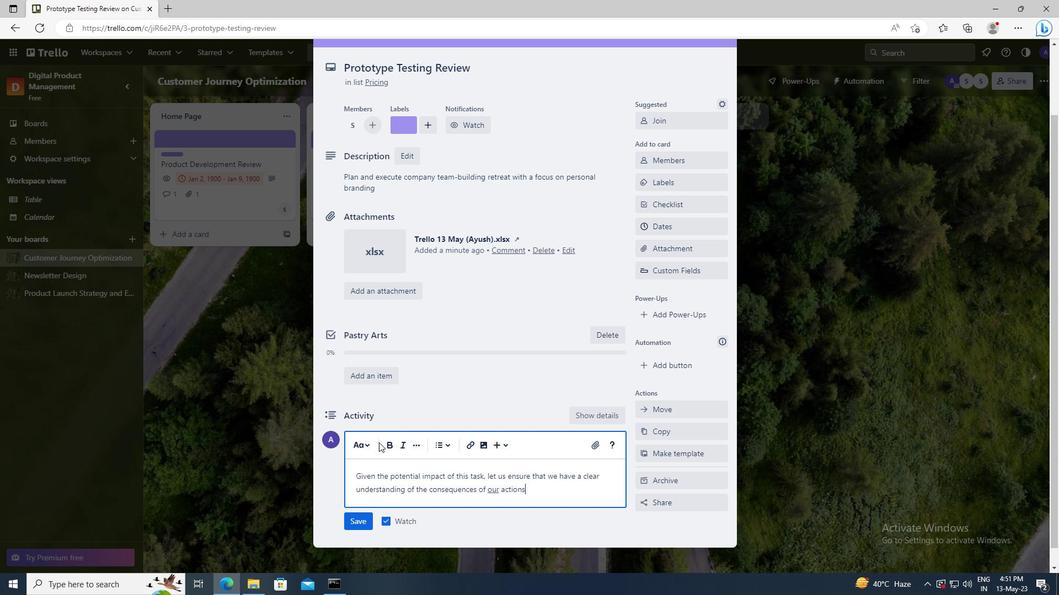 
Action: Mouse moved to (367, 519)
Screenshot: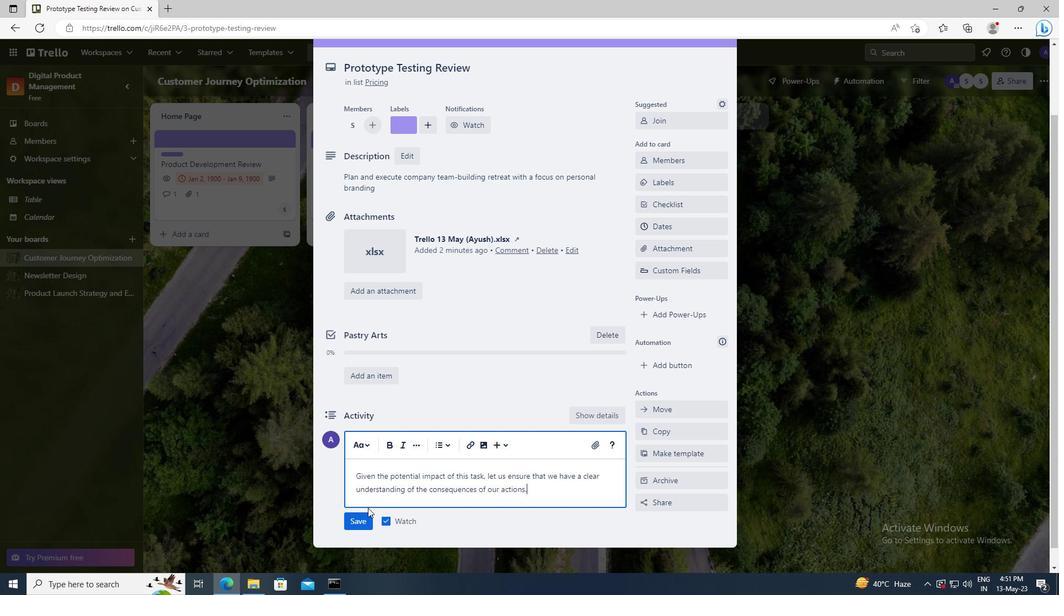 
Action: Mouse pressed left at (367, 519)
Screenshot: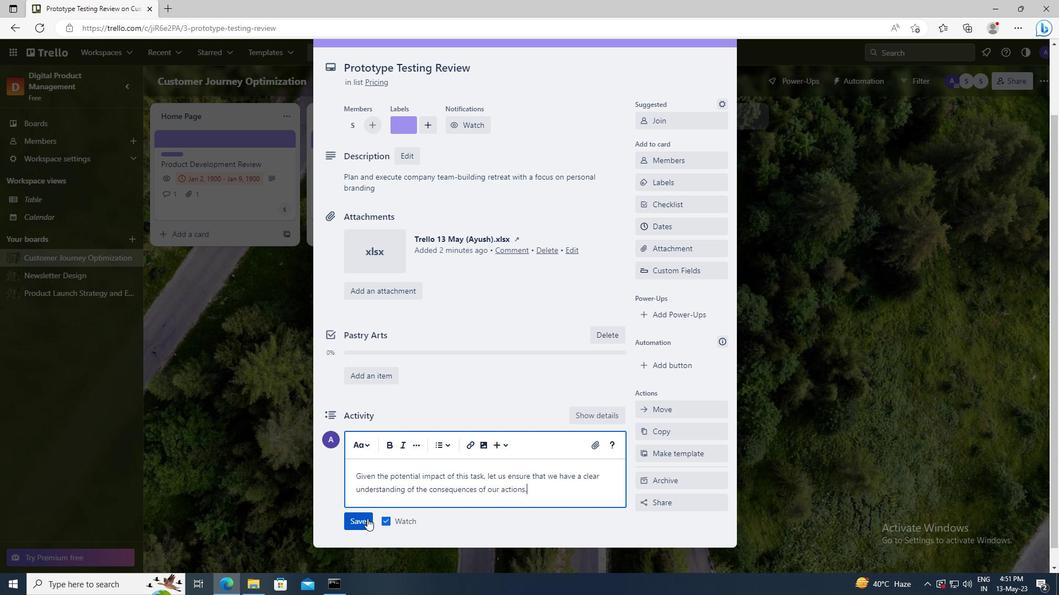 
Action: Mouse moved to (651, 227)
Screenshot: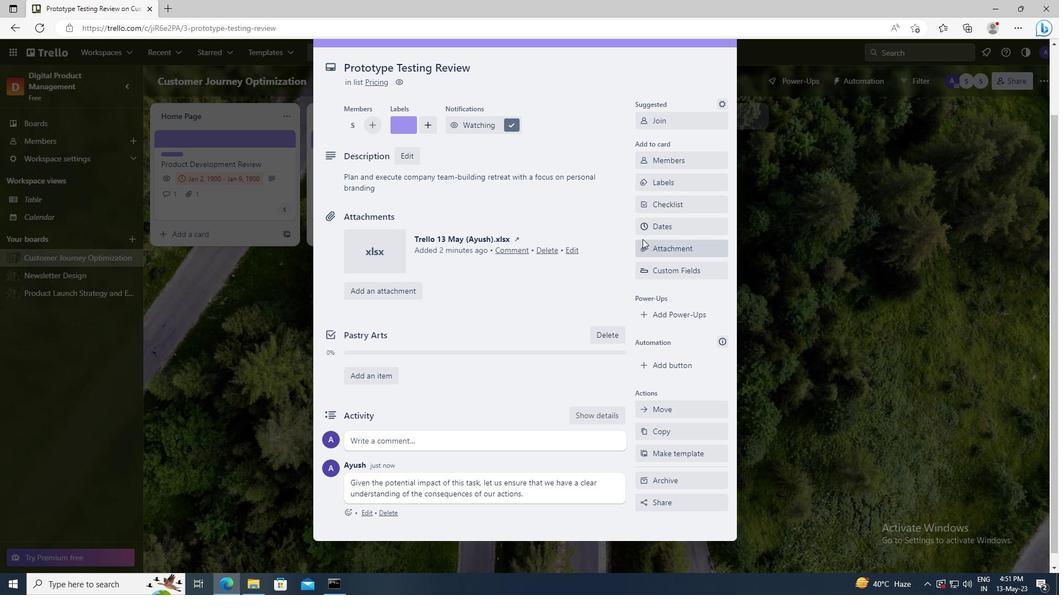 
Action: Mouse pressed left at (651, 227)
Screenshot: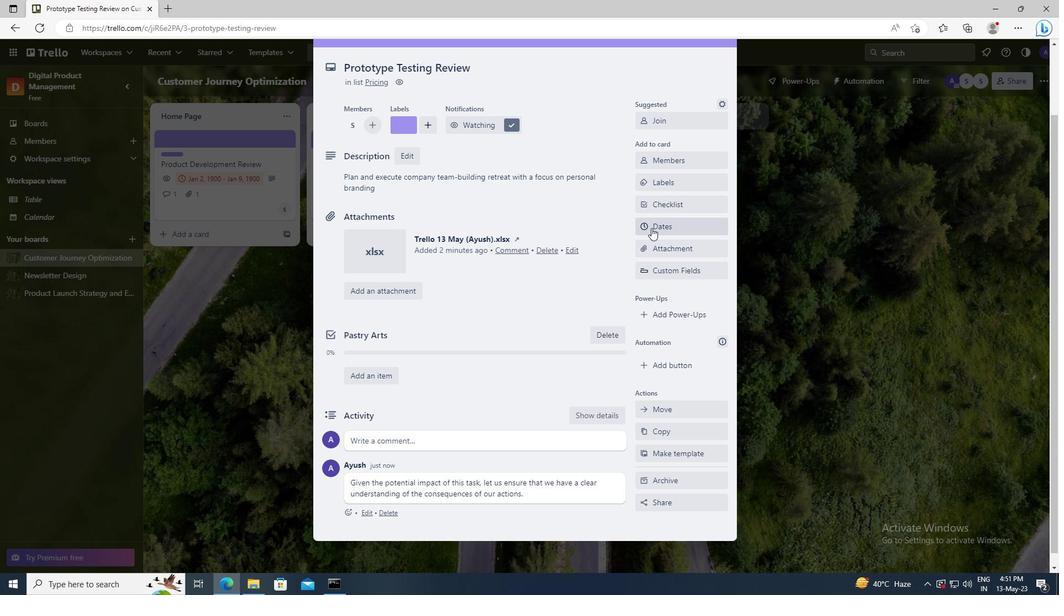 
Action: Mouse moved to (648, 280)
Screenshot: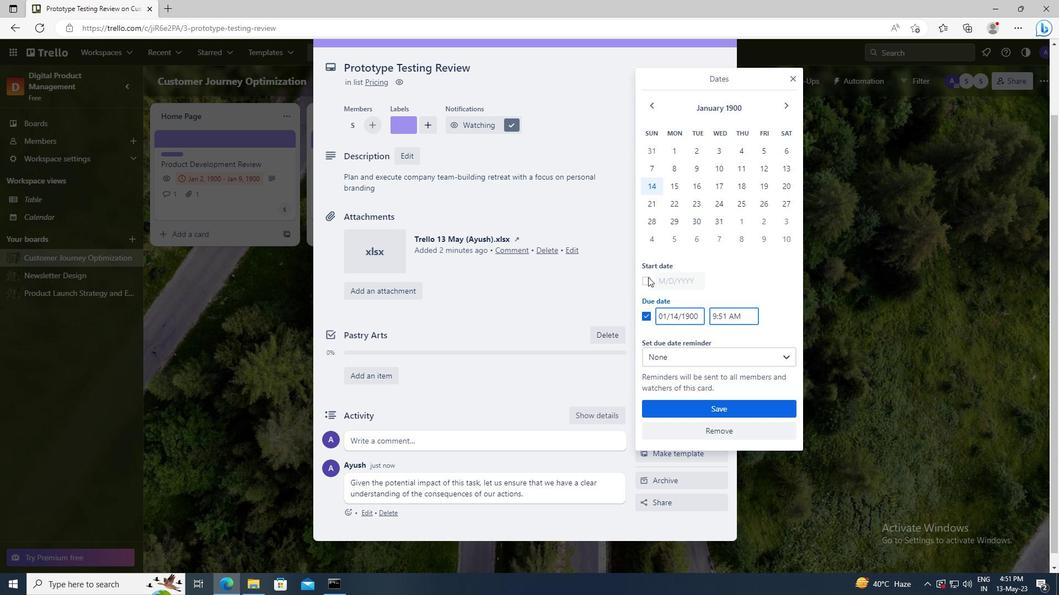 
Action: Mouse pressed left at (648, 280)
Screenshot: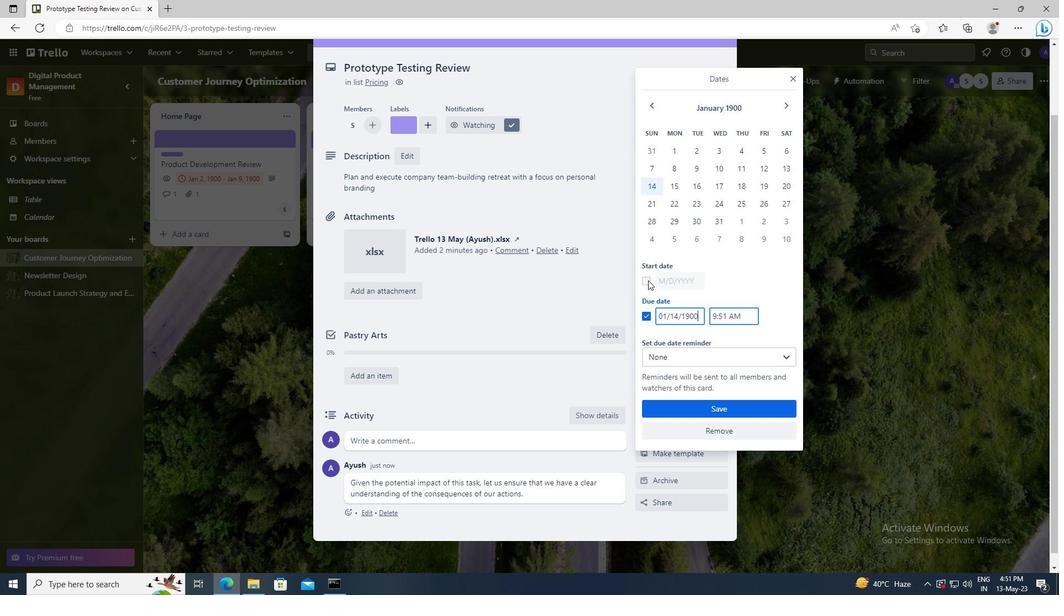 
Action: Mouse moved to (699, 281)
Screenshot: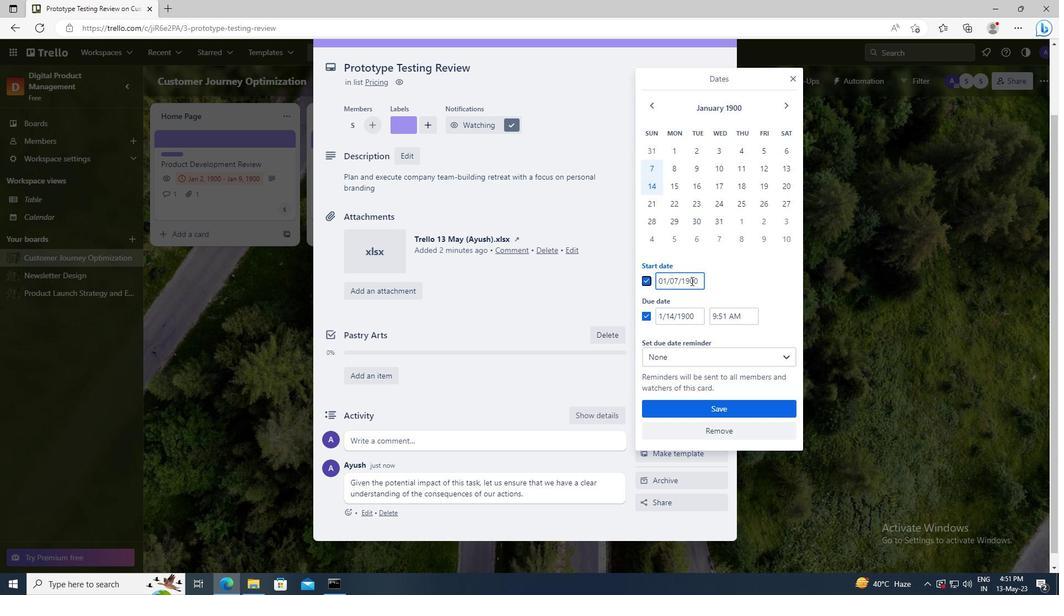 
Action: Mouse pressed left at (699, 281)
Screenshot: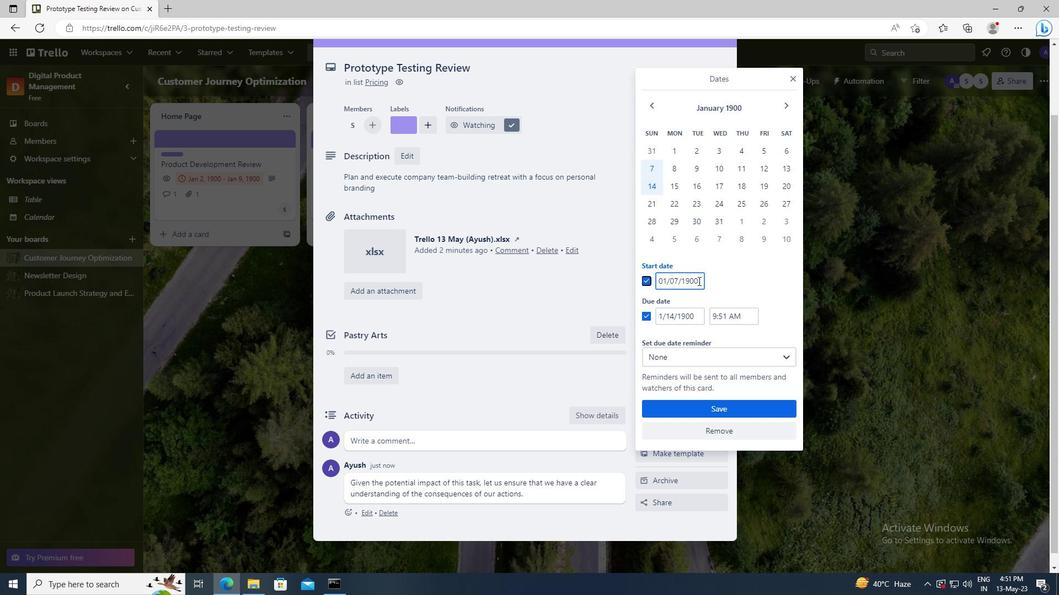 
Action: Key pressed <Key.left><Key.left><Key.left><Key.left><Key.left><Key.backspace>8
Screenshot: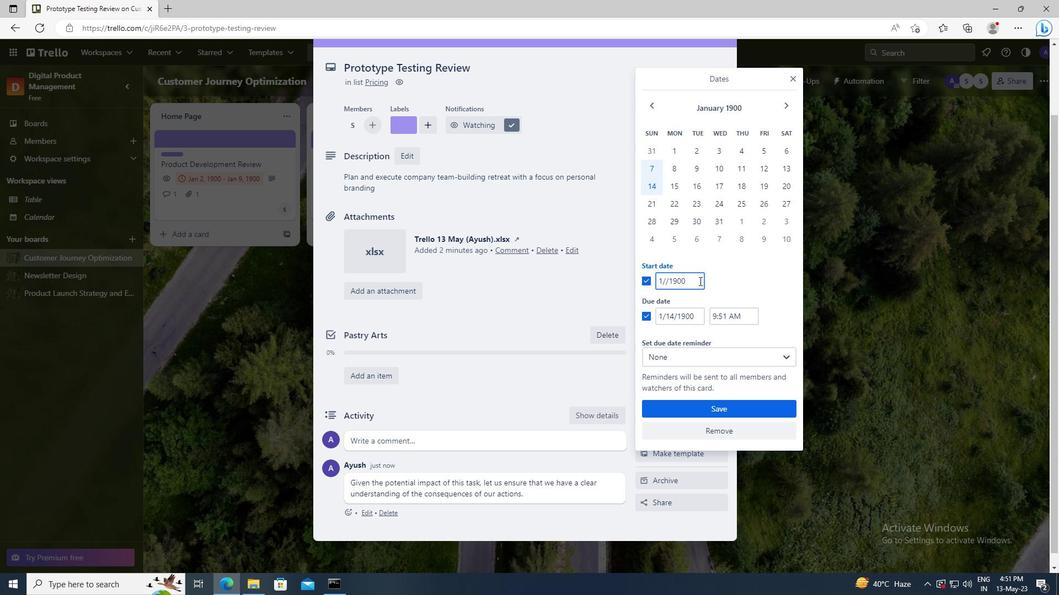 
Action: Mouse moved to (697, 314)
Screenshot: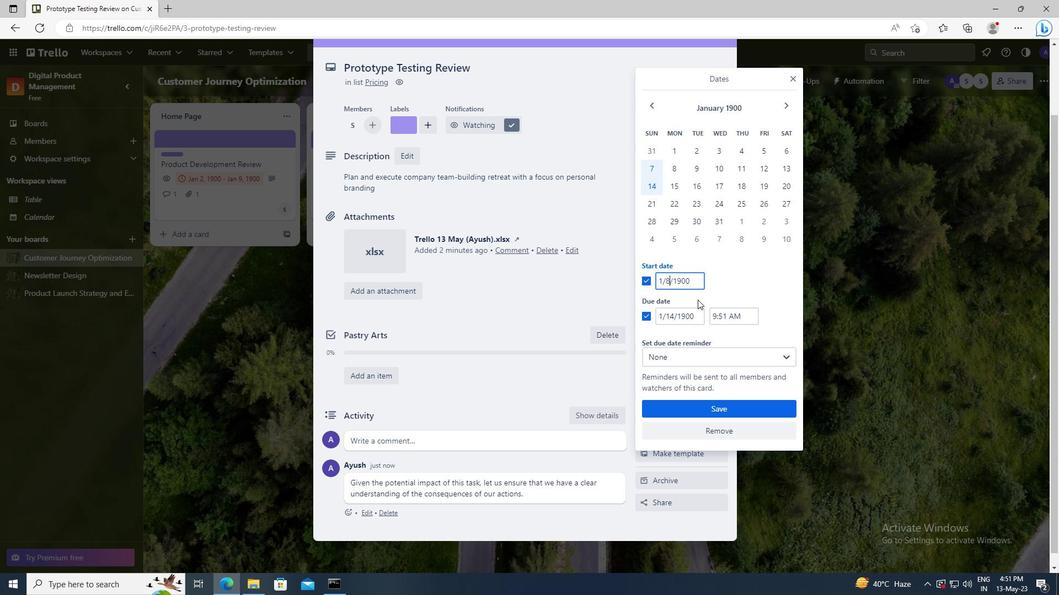 
Action: Mouse pressed left at (697, 314)
Screenshot: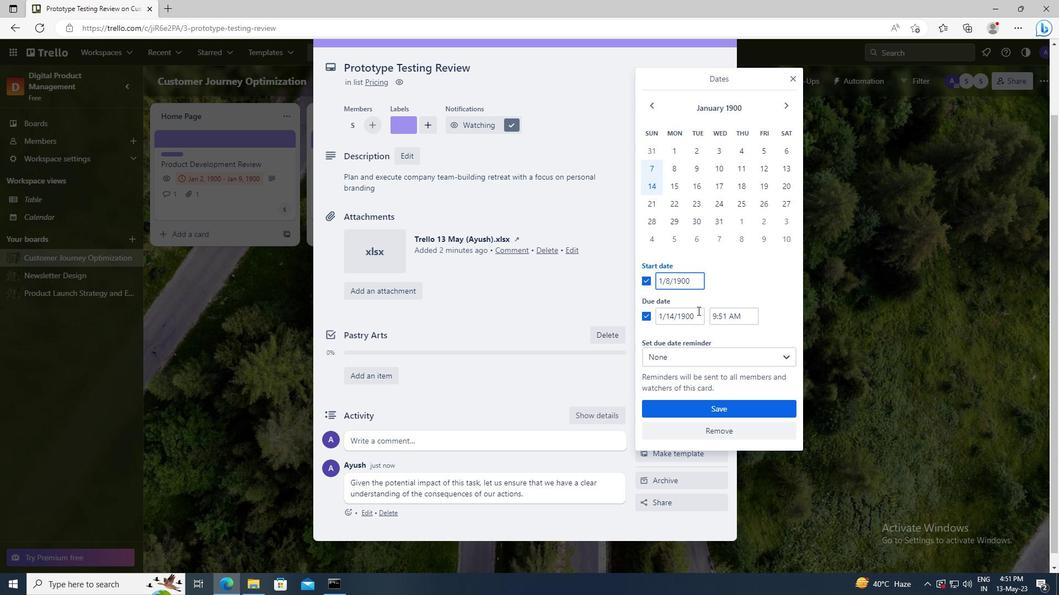 
Action: Mouse moved to (703, 311)
Screenshot: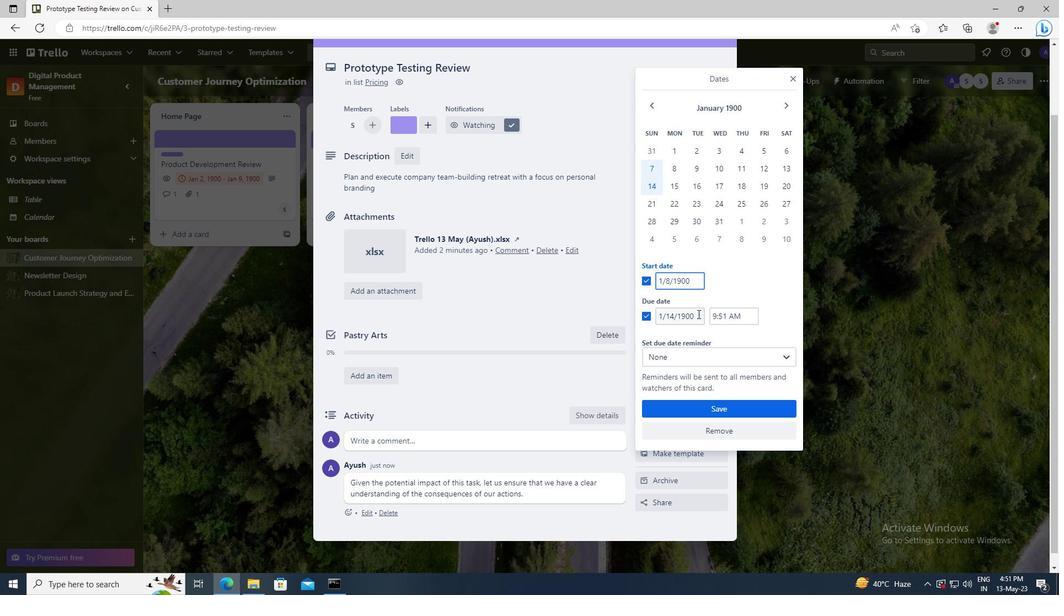 
Action: Key pressed <Key.left><Key.left><Key.left><Key.left><Key.left><Key.backspace><Key.backspace>15
Screenshot: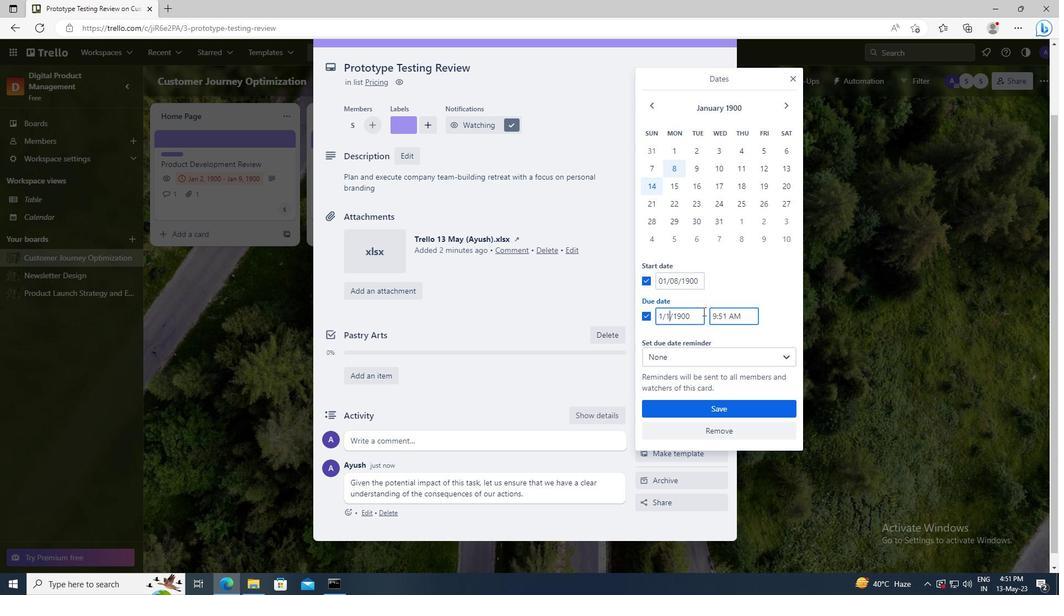 
Action: Mouse moved to (714, 409)
Screenshot: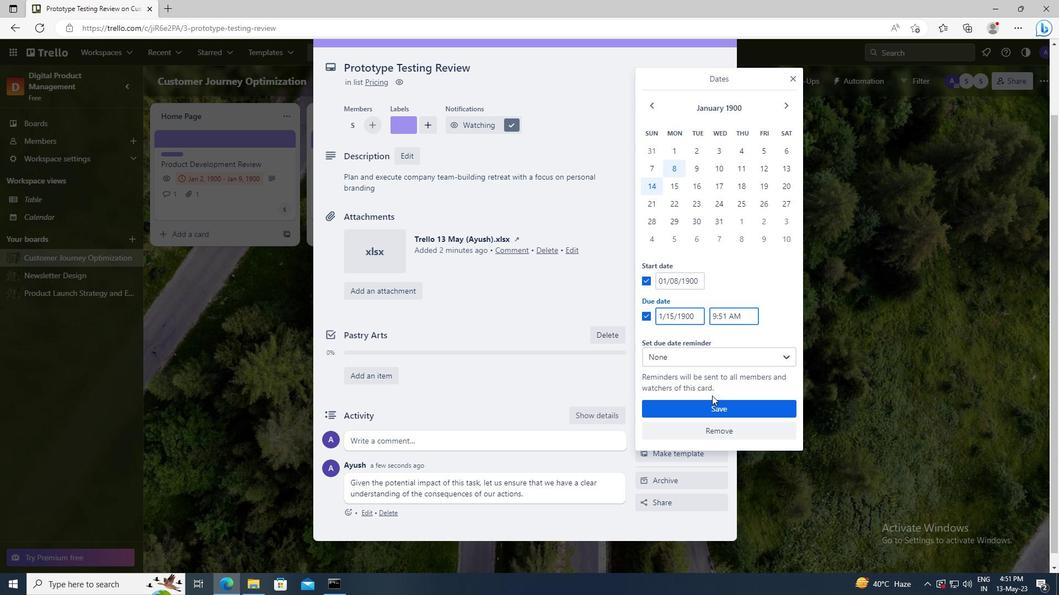 
Action: Mouse pressed left at (714, 409)
Screenshot: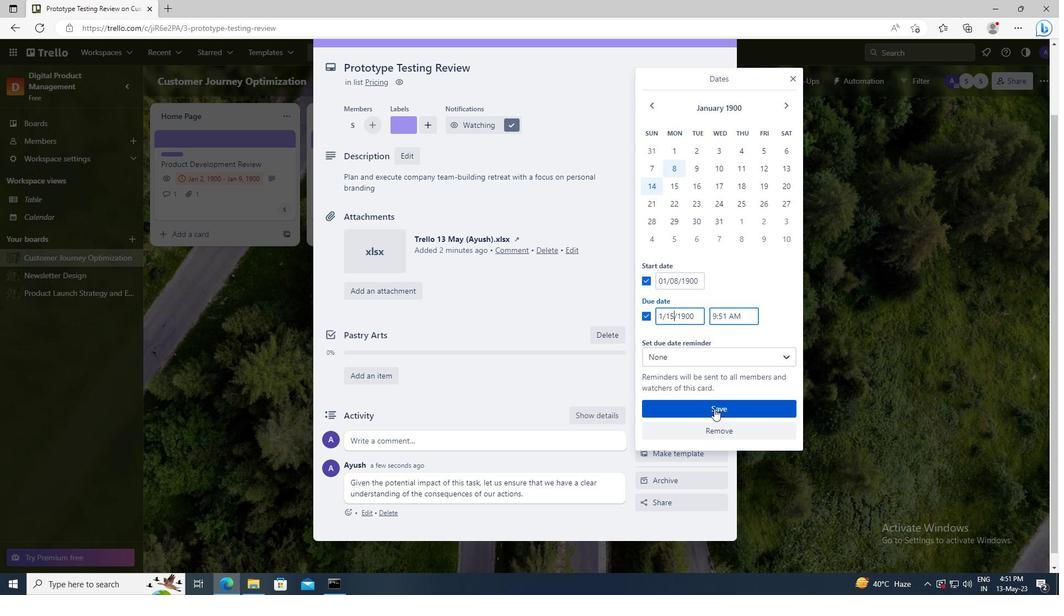 
